 Task: Add Cacique Panela Cheese to the cart.
Action: Mouse moved to (673, 240)
Screenshot: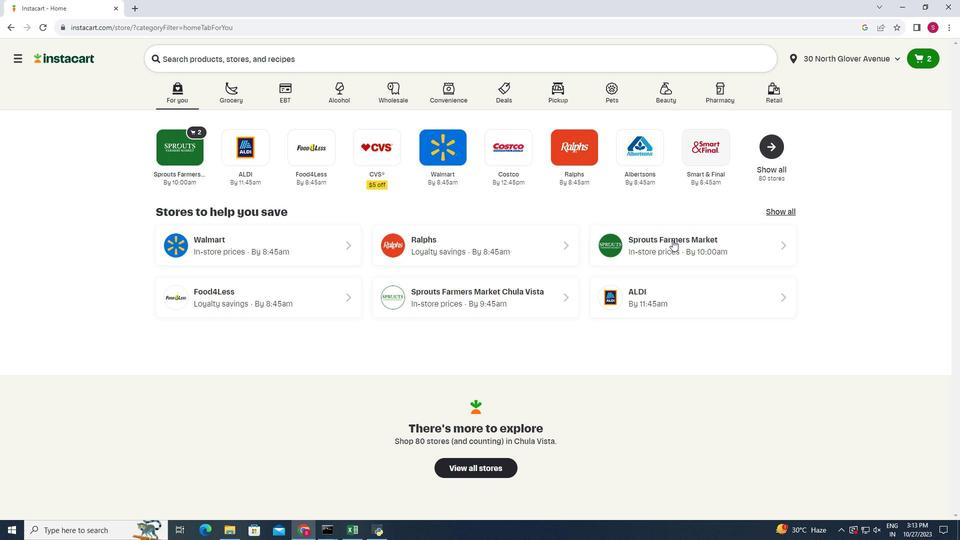 
Action: Mouse pressed left at (673, 240)
Screenshot: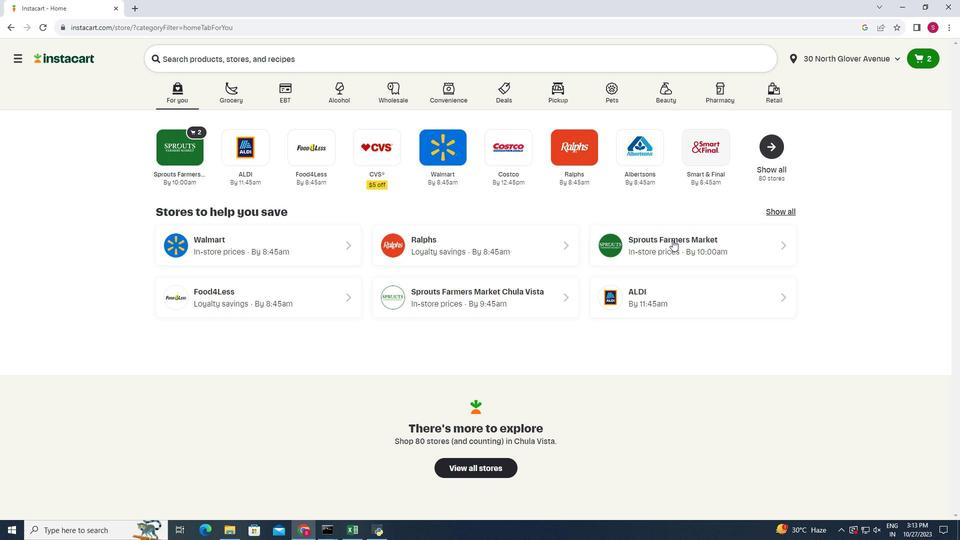 
Action: Mouse moved to (52, 436)
Screenshot: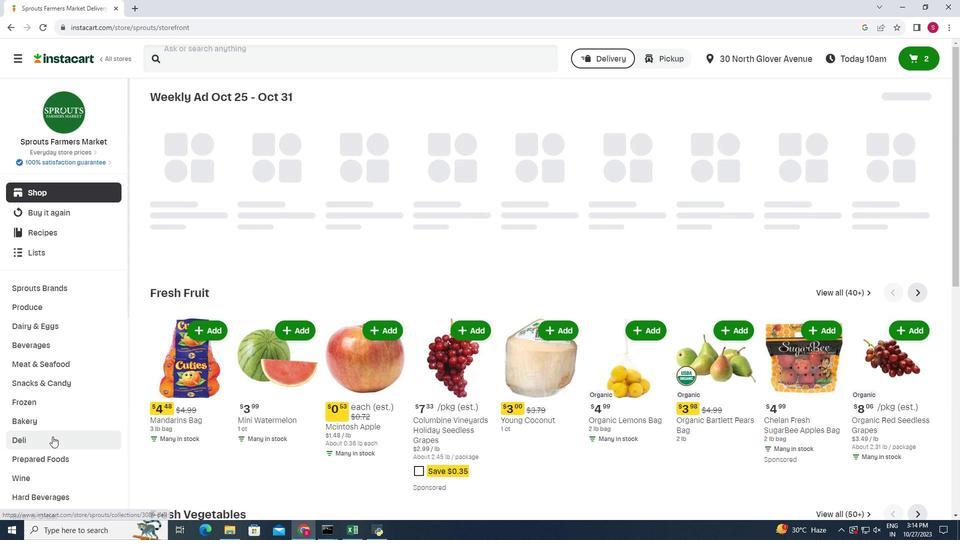 
Action: Mouse pressed left at (52, 436)
Screenshot: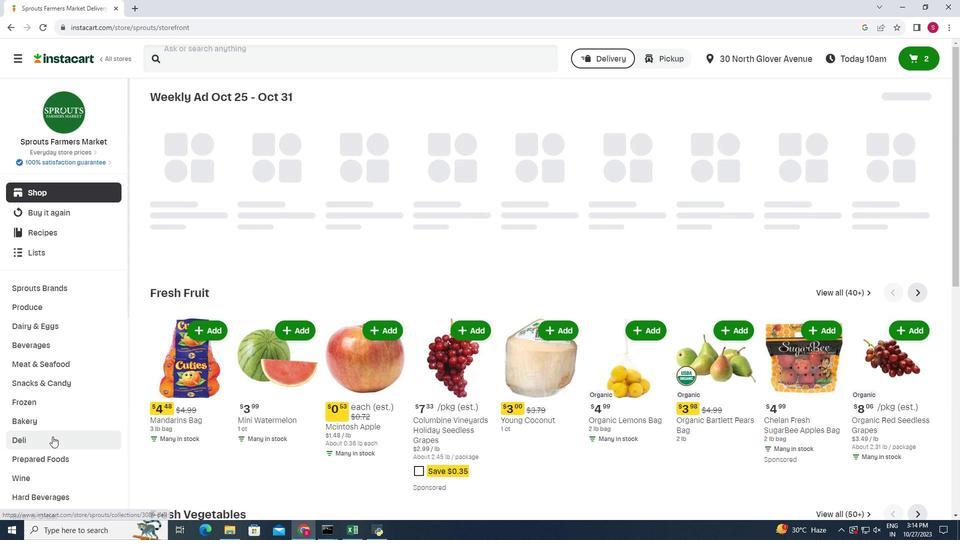 
Action: Mouse moved to (261, 125)
Screenshot: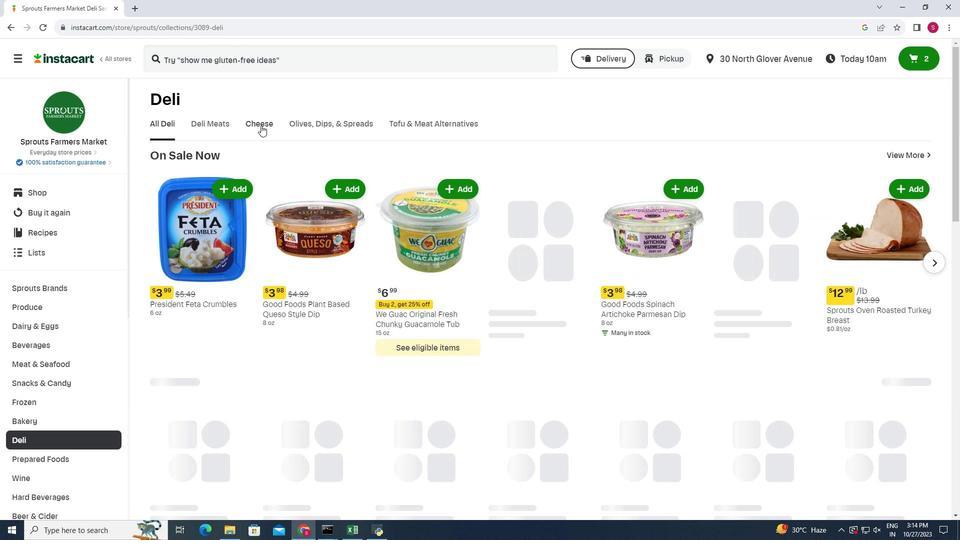 
Action: Mouse pressed left at (261, 125)
Screenshot: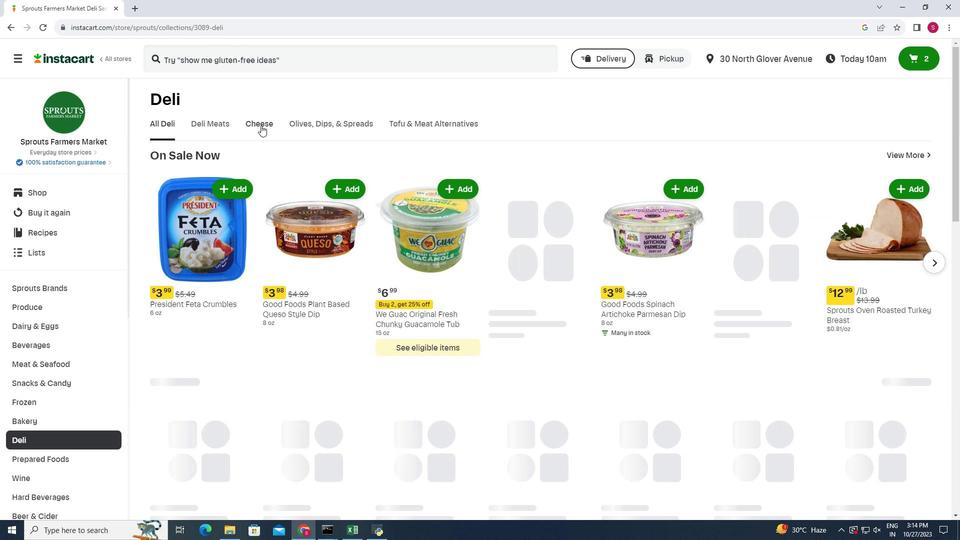 
Action: Mouse moved to (934, 163)
Screenshot: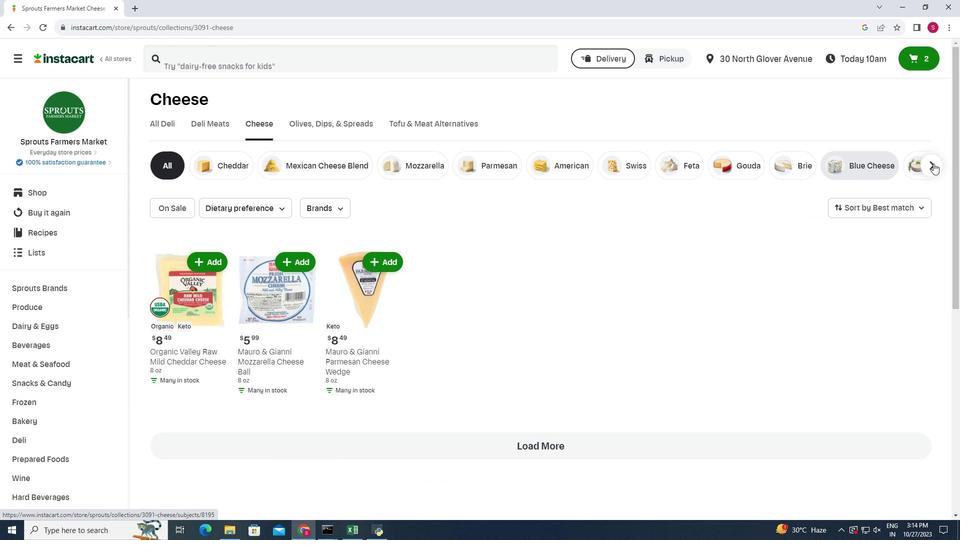 
Action: Mouse pressed left at (934, 163)
Screenshot: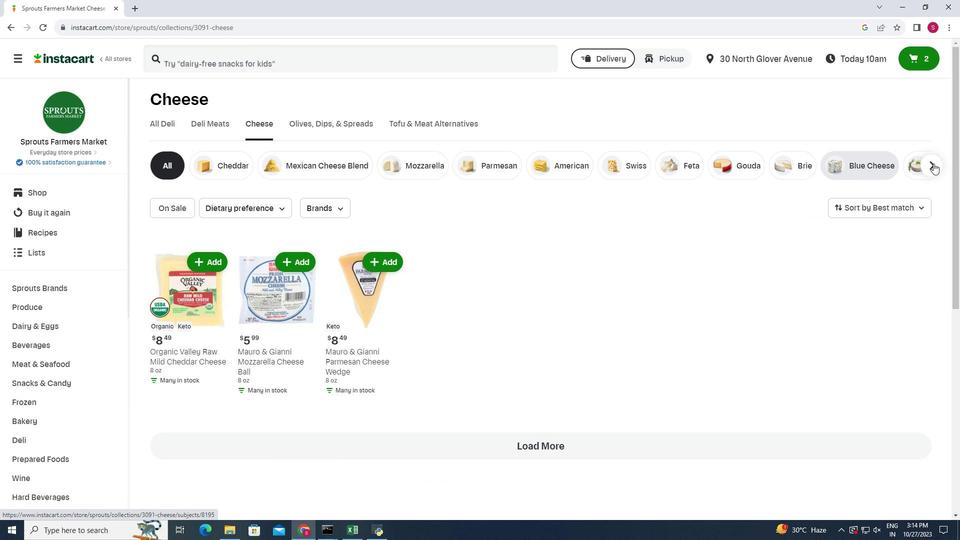
Action: Mouse moved to (880, 168)
Screenshot: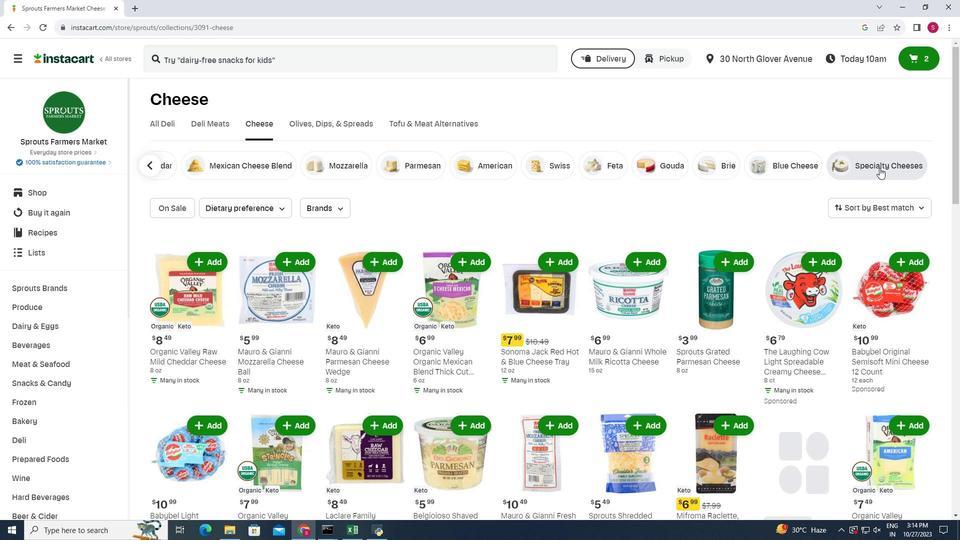
Action: Mouse pressed left at (880, 168)
Screenshot: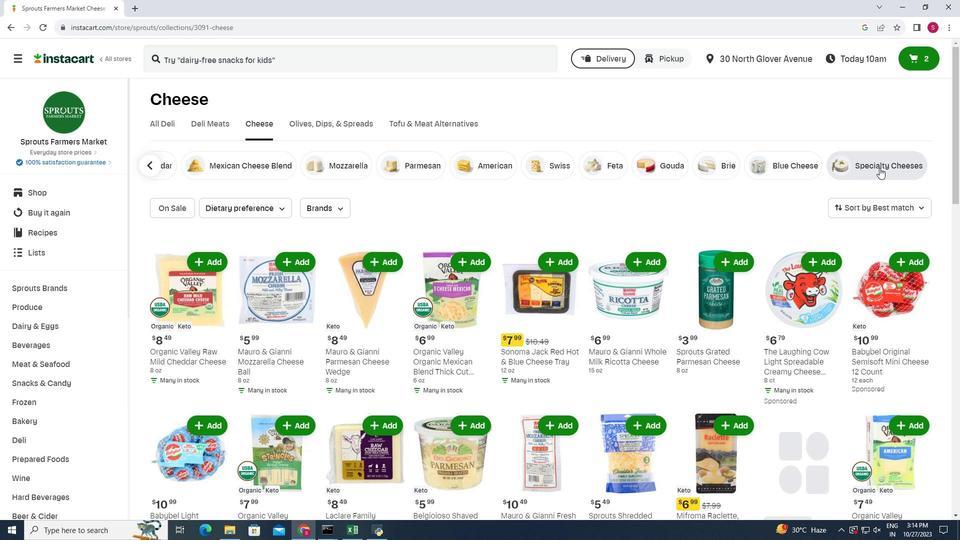 
Action: Mouse moved to (329, 274)
Screenshot: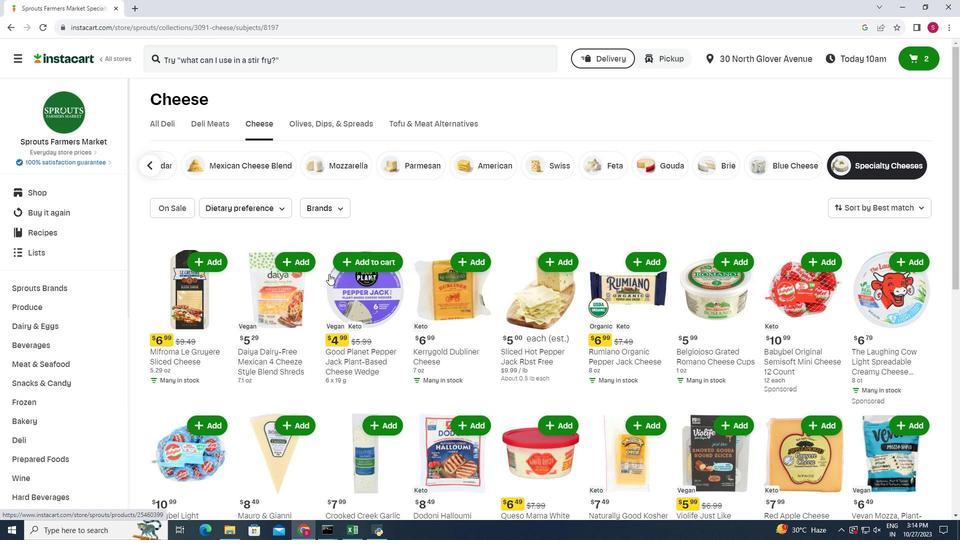 
Action: Mouse scrolled (329, 273) with delta (0, 0)
Screenshot: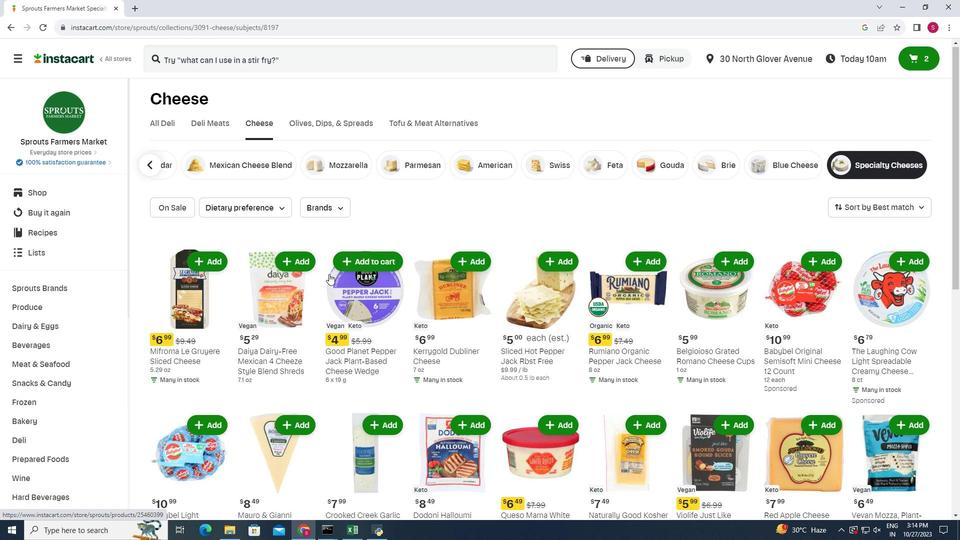 
Action: Mouse moved to (899, 290)
Screenshot: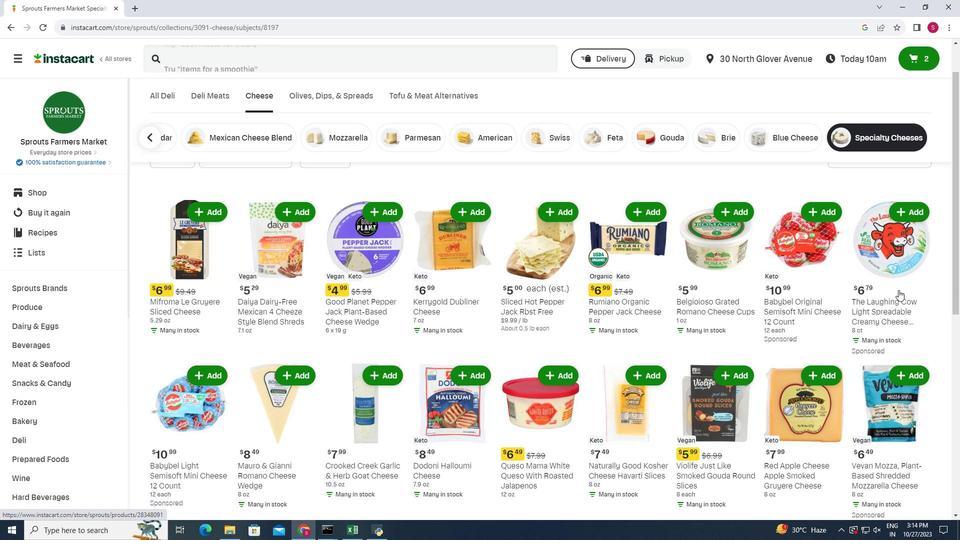 
Action: Mouse scrolled (899, 289) with delta (0, 0)
Screenshot: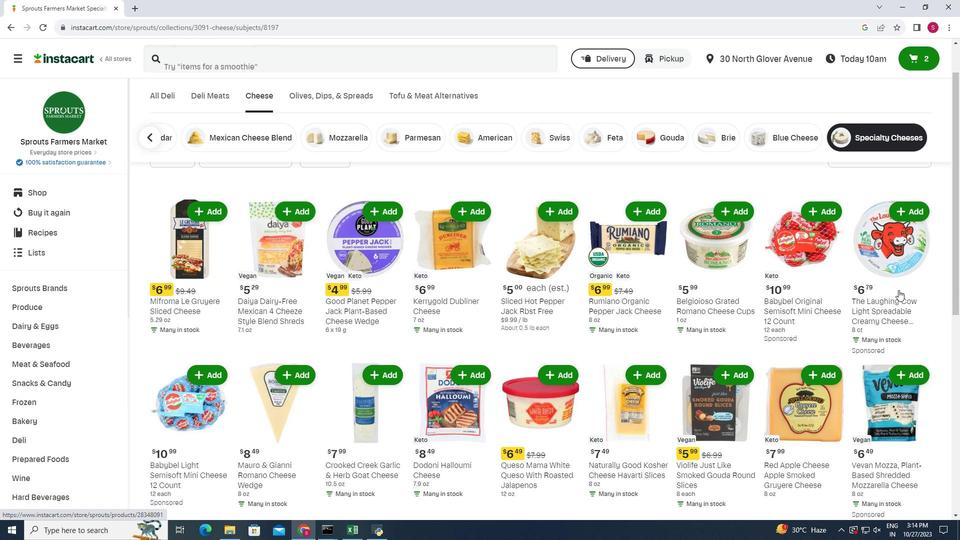 
Action: Mouse scrolled (899, 289) with delta (0, 0)
Screenshot: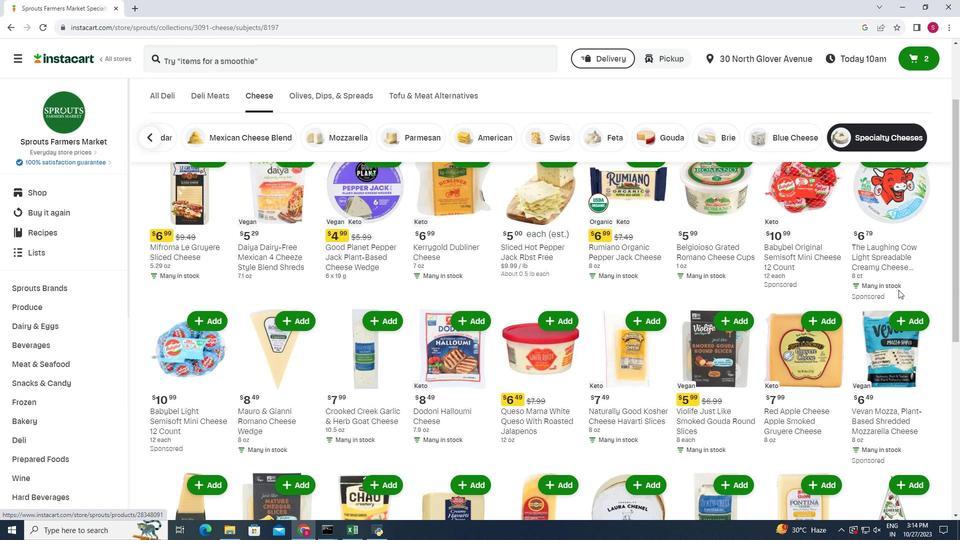 
Action: Mouse moved to (184, 303)
Screenshot: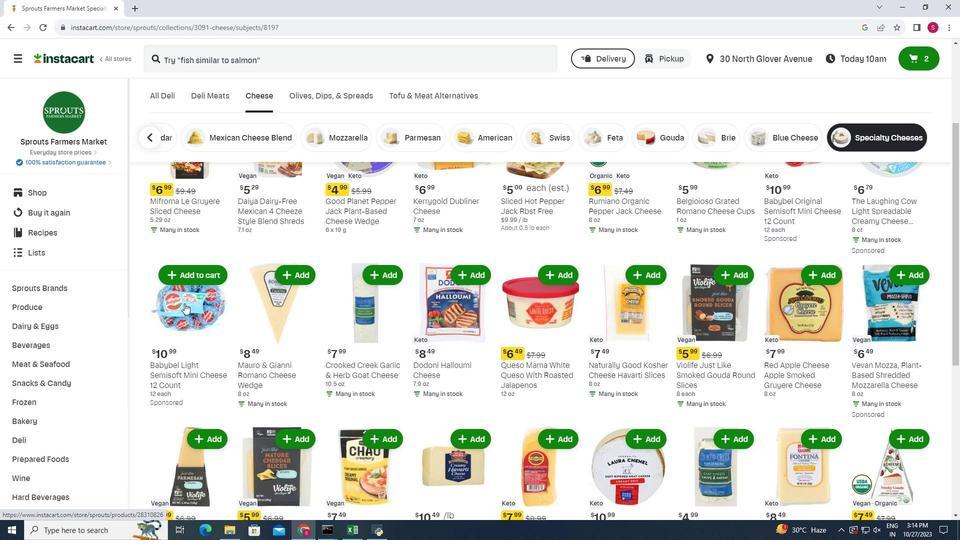 
Action: Mouse scrolled (184, 303) with delta (0, 0)
Screenshot: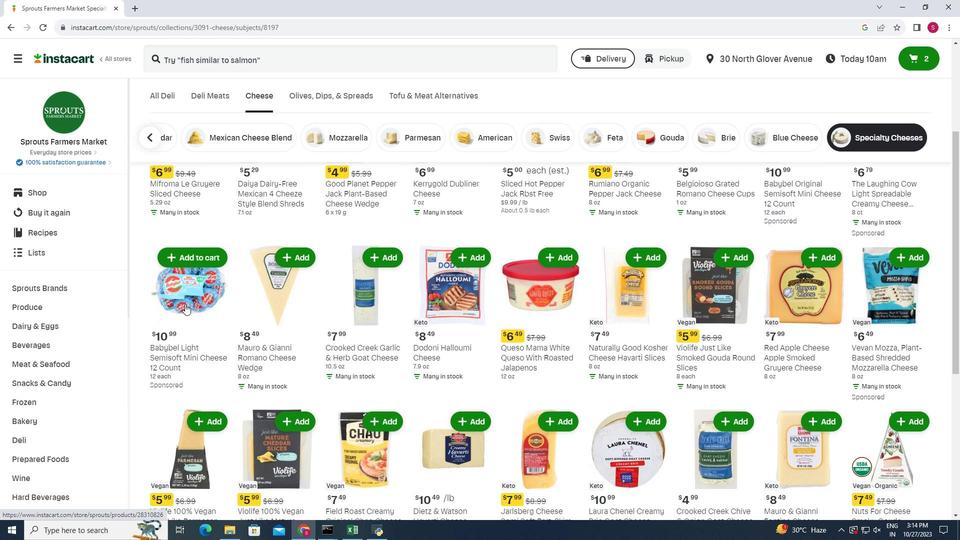 
Action: Mouse moved to (185, 304)
Screenshot: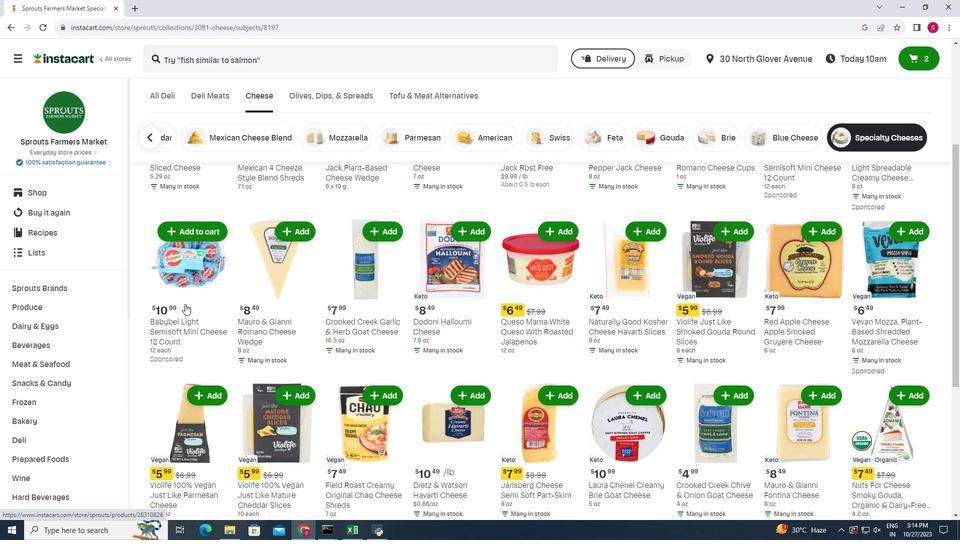 
Action: Mouse scrolled (185, 303) with delta (0, 0)
Screenshot: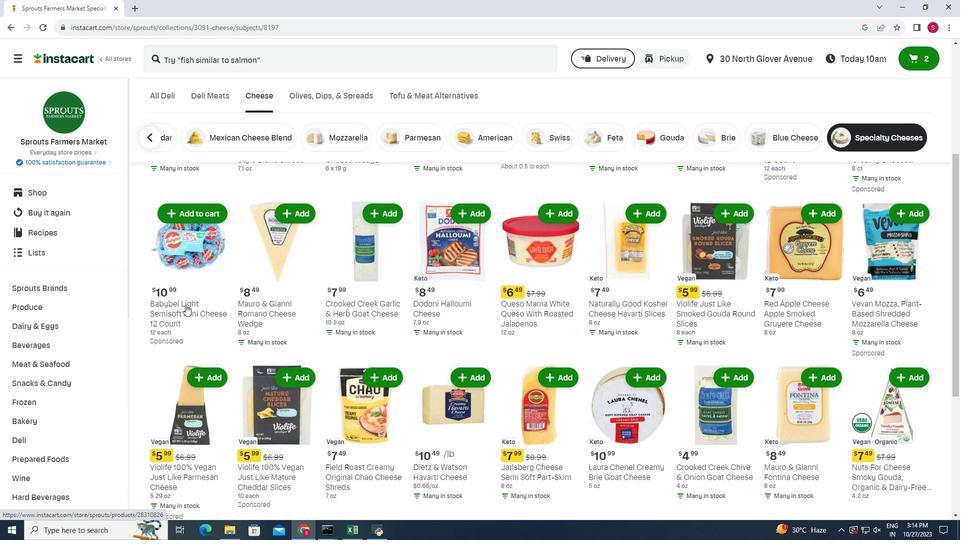 
Action: Mouse moved to (185, 305)
Screenshot: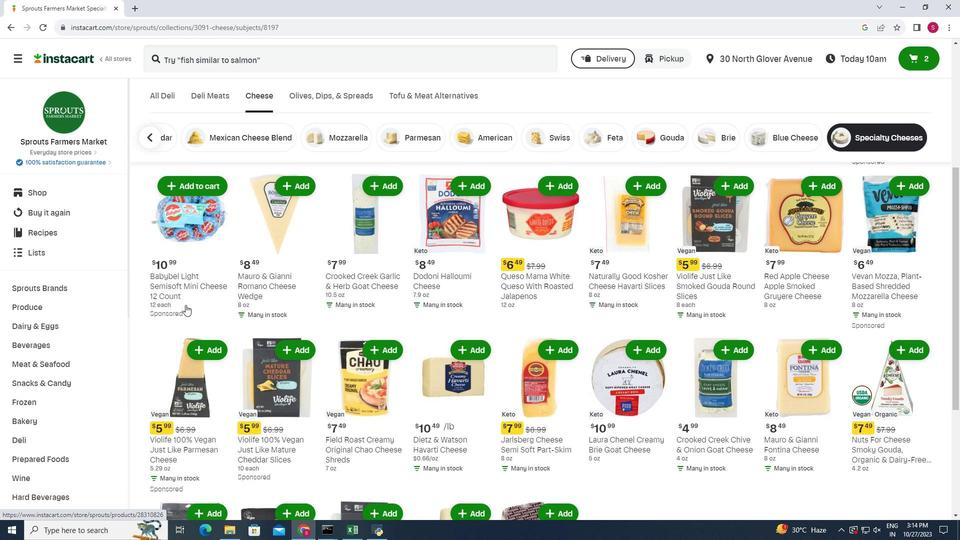
Action: Mouse scrolled (185, 304) with delta (0, 0)
Screenshot: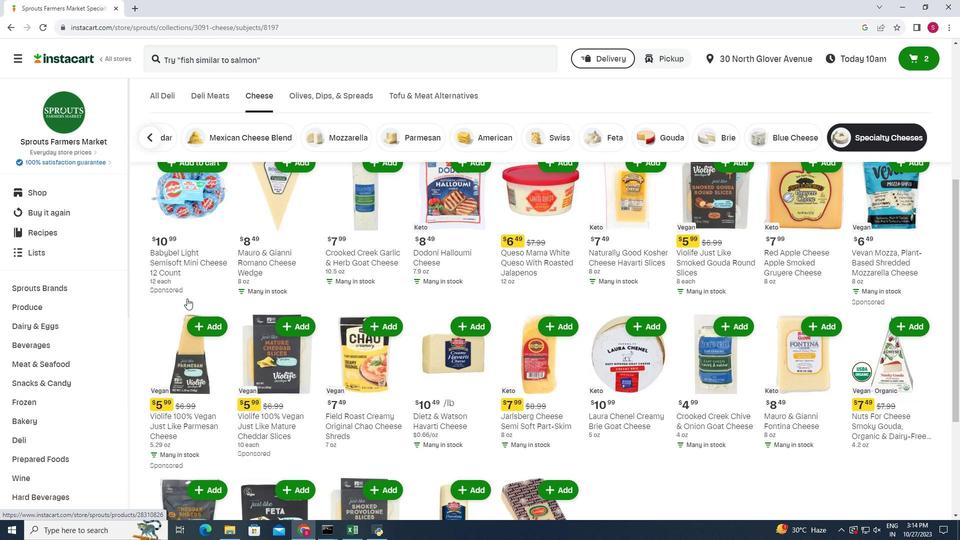 
Action: Mouse moved to (907, 347)
Screenshot: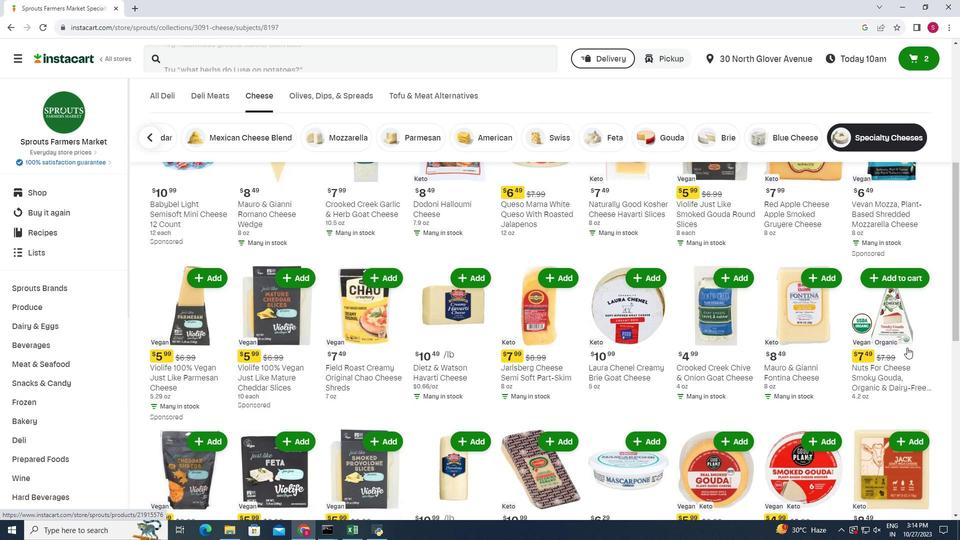 
Action: Mouse scrolled (907, 347) with delta (0, 0)
Screenshot: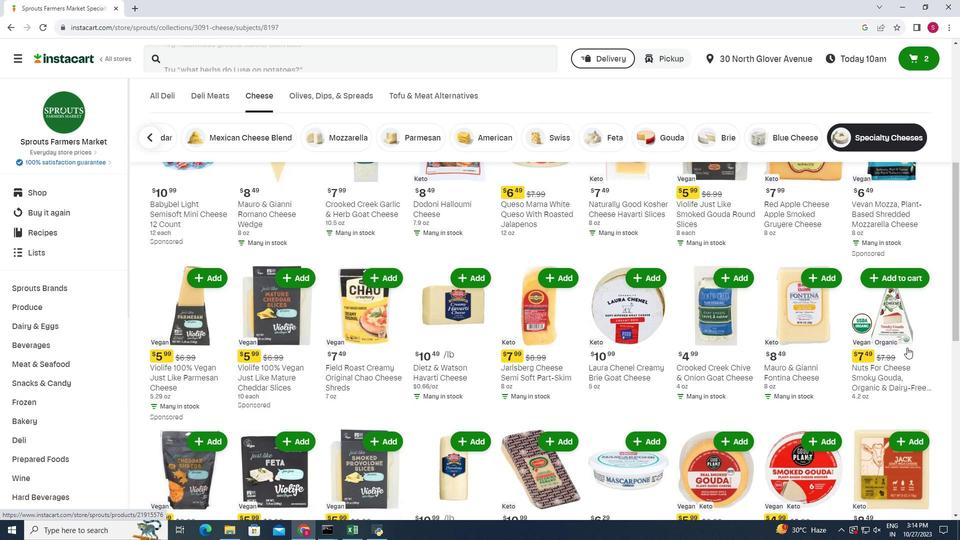 
Action: Mouse moved to (908, 347)
Screenshot: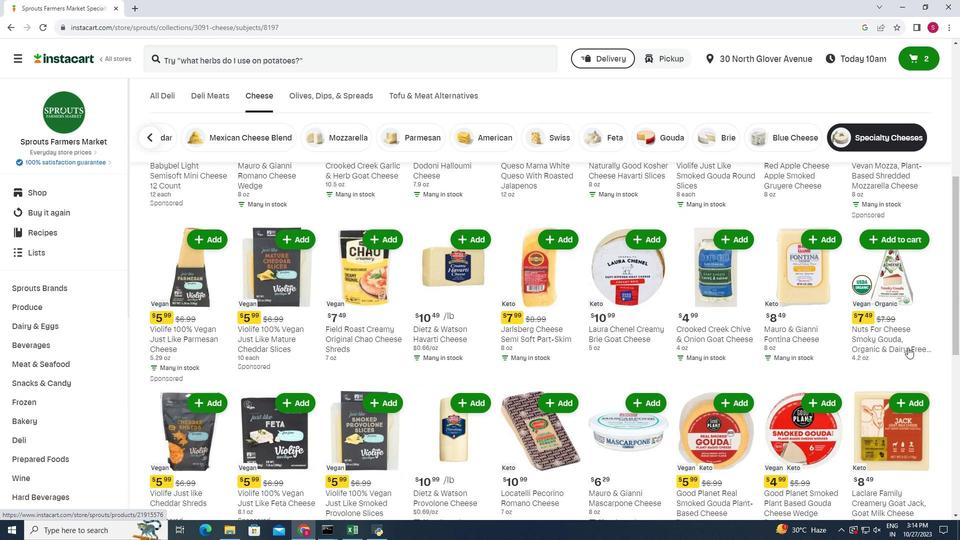 
Action: Mouse scrolled (908, 347) with delta (0, 0)
Screenshot: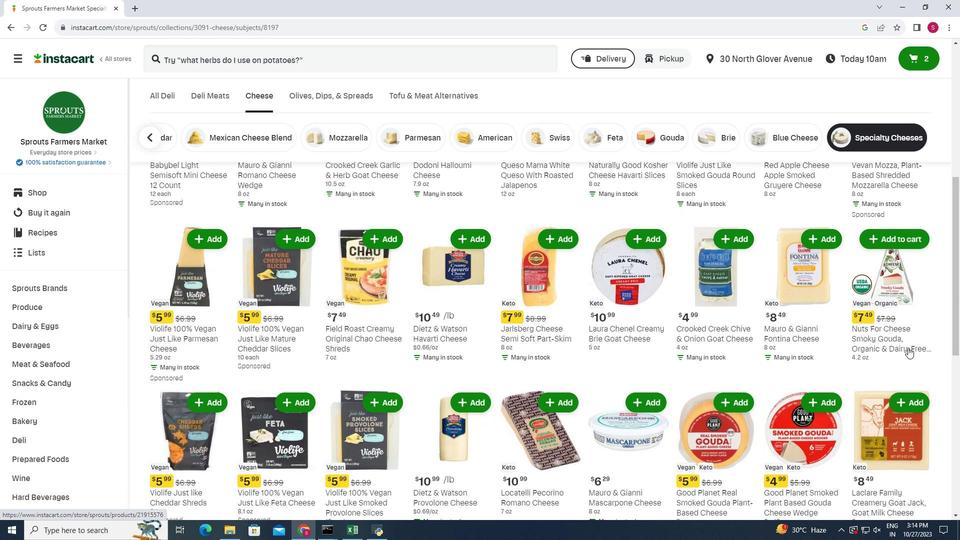
Action: Mouse moved to (909, 347)
Screenshot: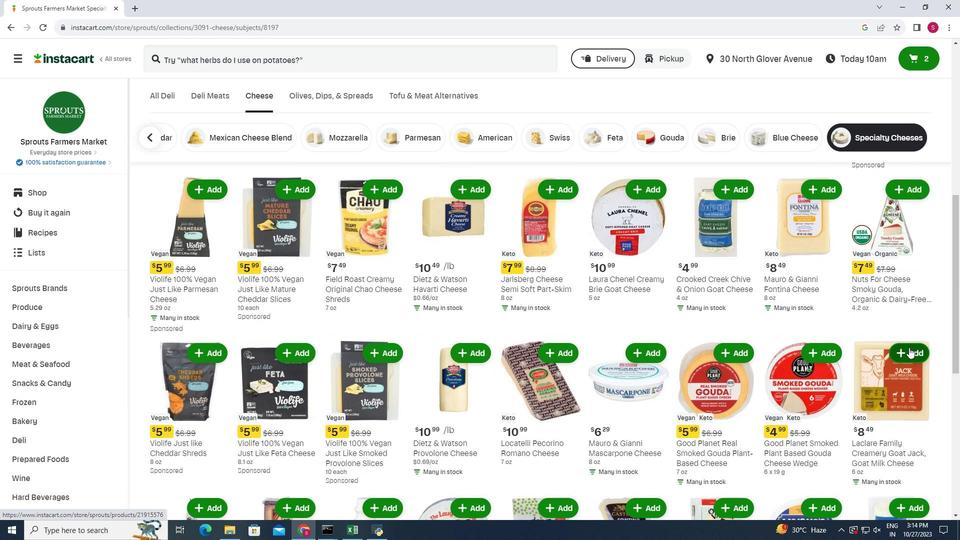 
Action: Mouse scrolled (909, 347) with delta (0, 0)
Screenshot: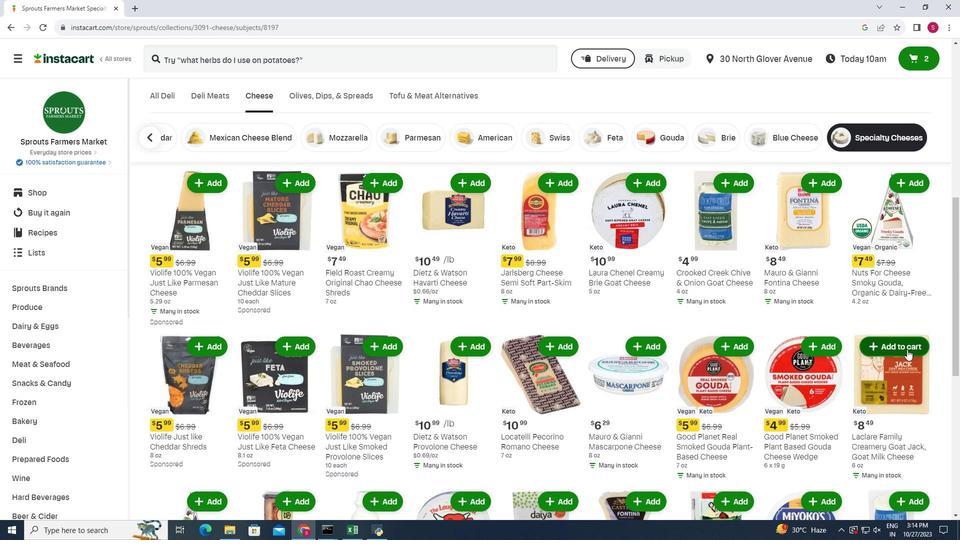 
Action: Mouse moved to (870, 354)
Screenshot: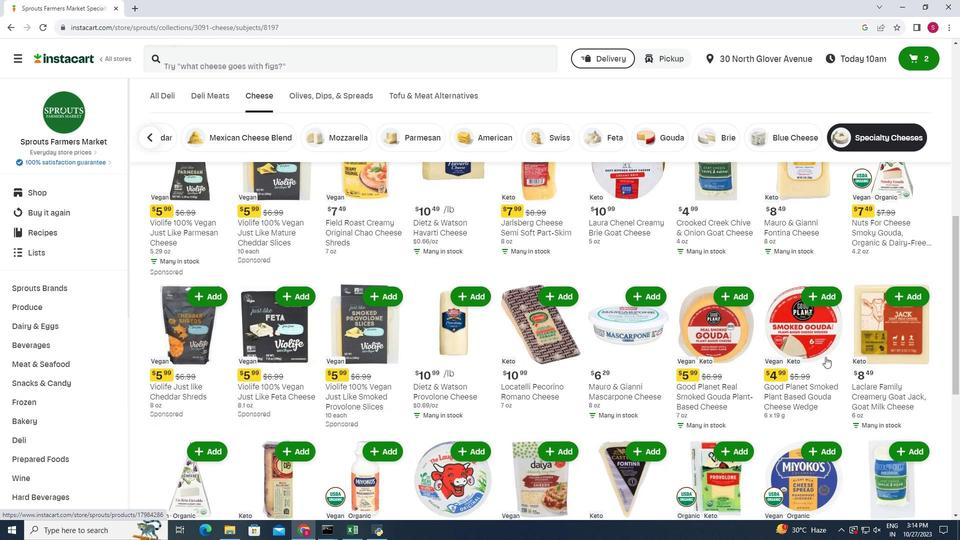 
Action: Mouse scrolled (870, 354) with delta (0, 0)
Screenshot: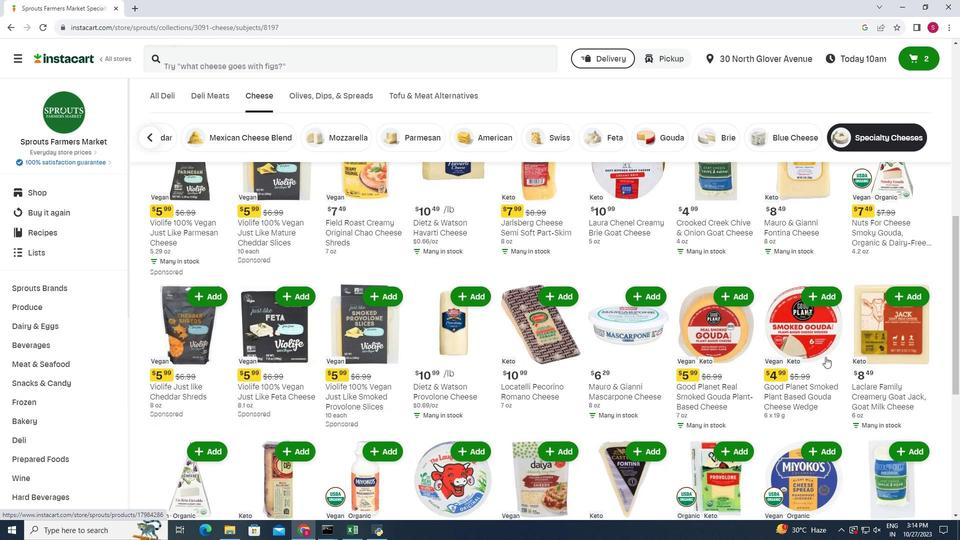 
Action: Mouse moved to (295, 302)
Screenshot: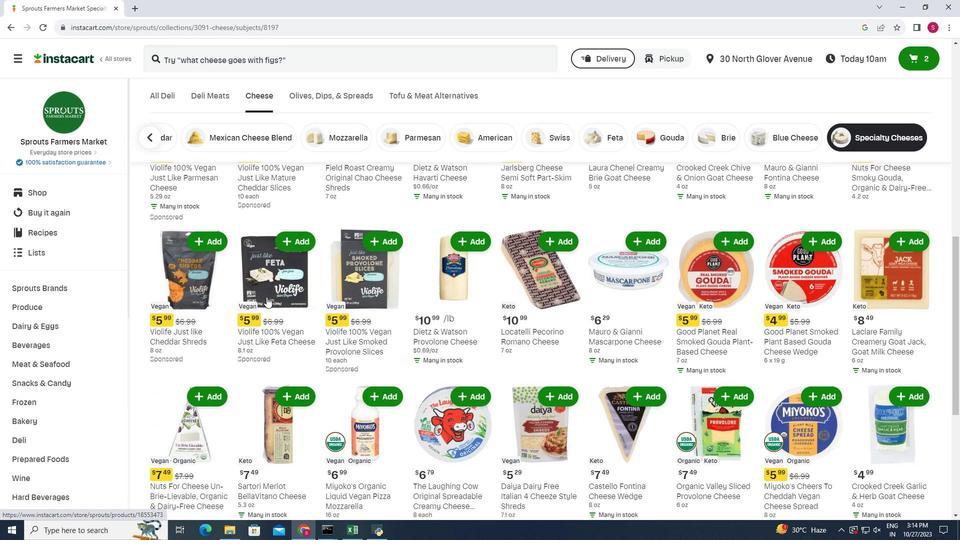 
Action: Mouse scrolled (295, 301) with delta (0, 0)
Screenshot: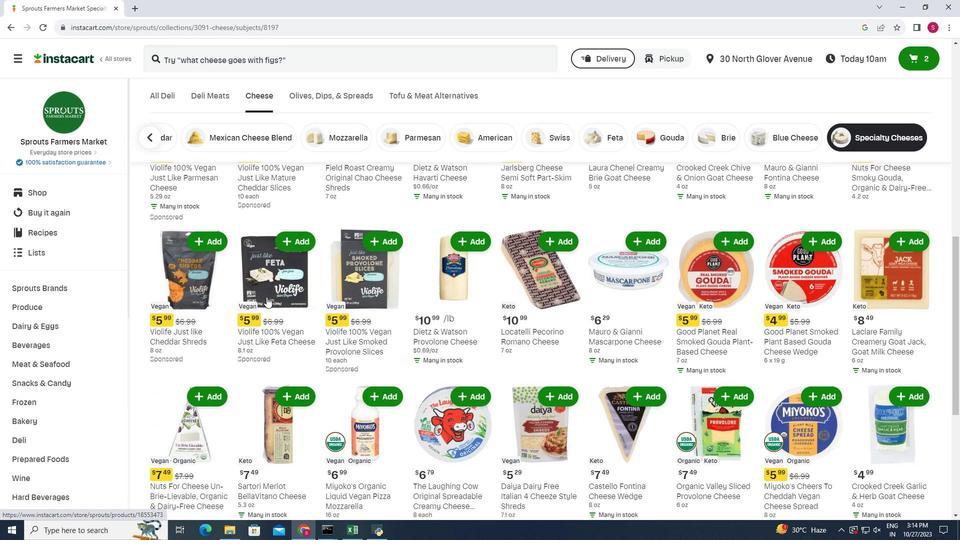 
Action: Mouse moved to (268, 297)
Screenshot: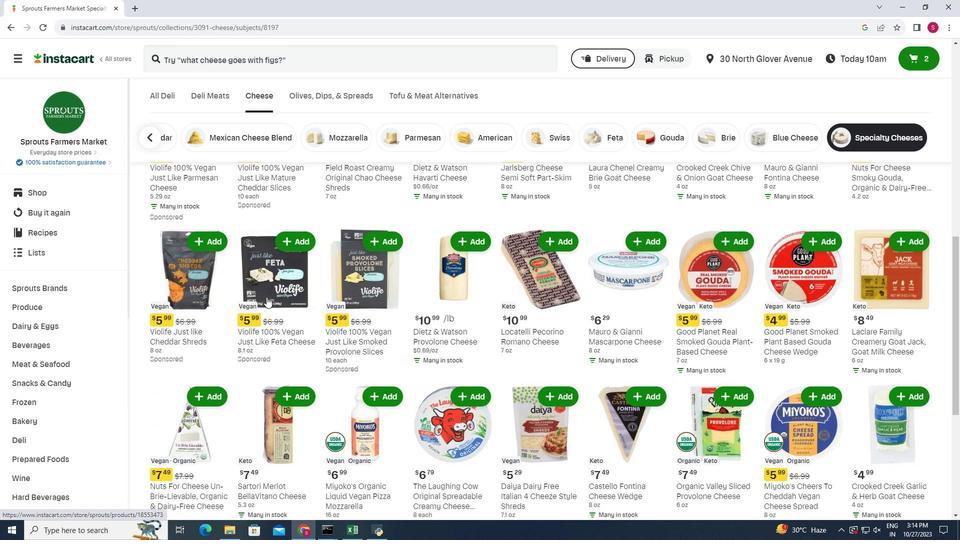 
Action: Mouse scrolled (268, 297) with delta (0, 0)
Screenshot: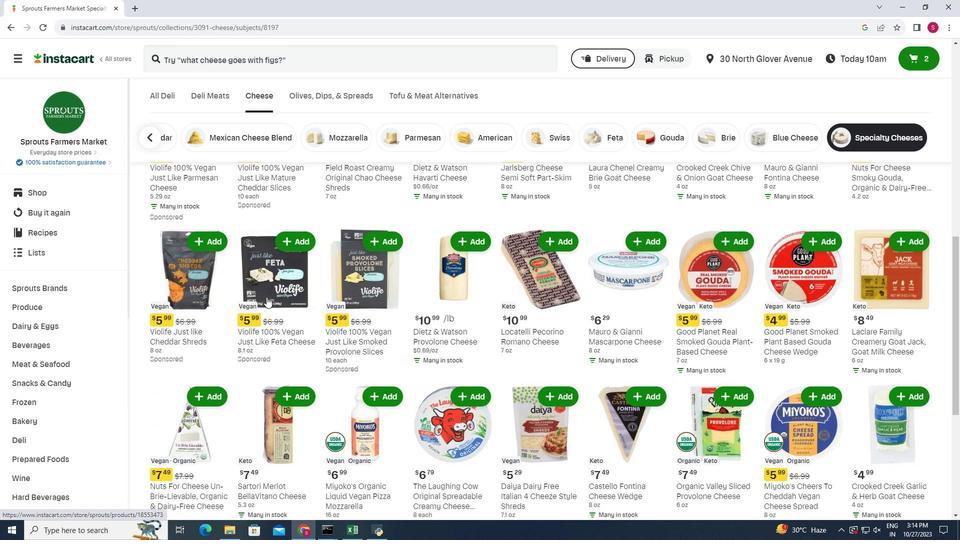 
Action: Mouse moved to (925, 362)
Screenshot: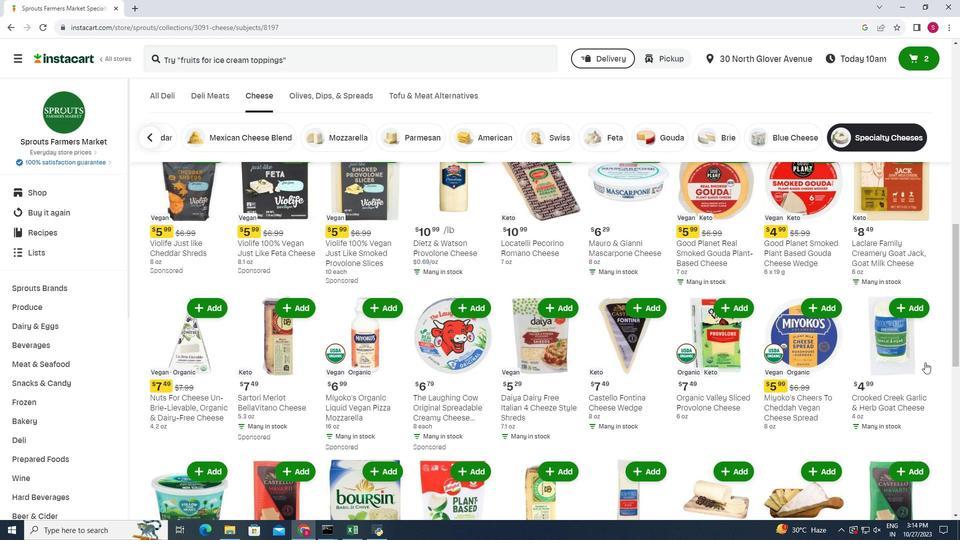 
Action: Mouse scrolled (925, 362) with delta (0, 0)
Screenshot: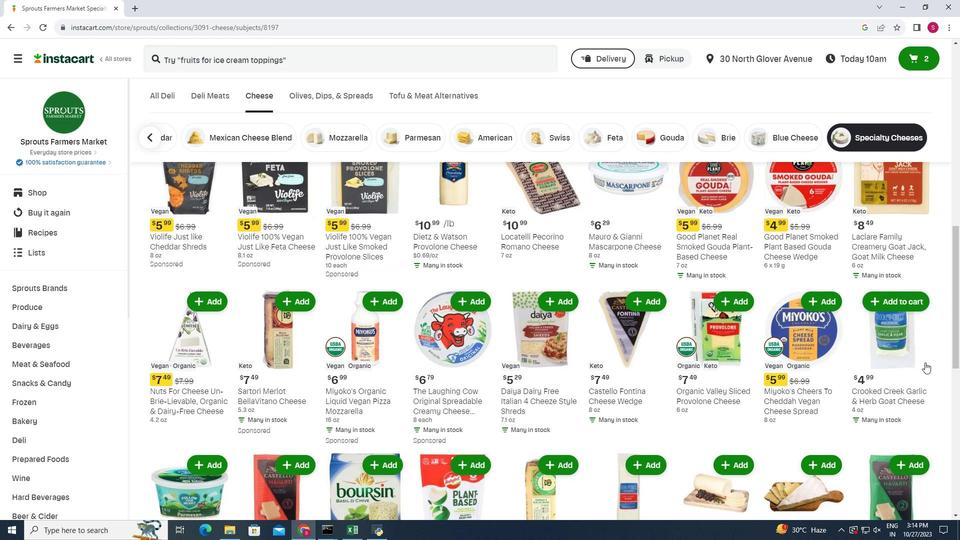 
Action: Mouse scrolled (925, 362) with delta (0, 0)
Screenshot: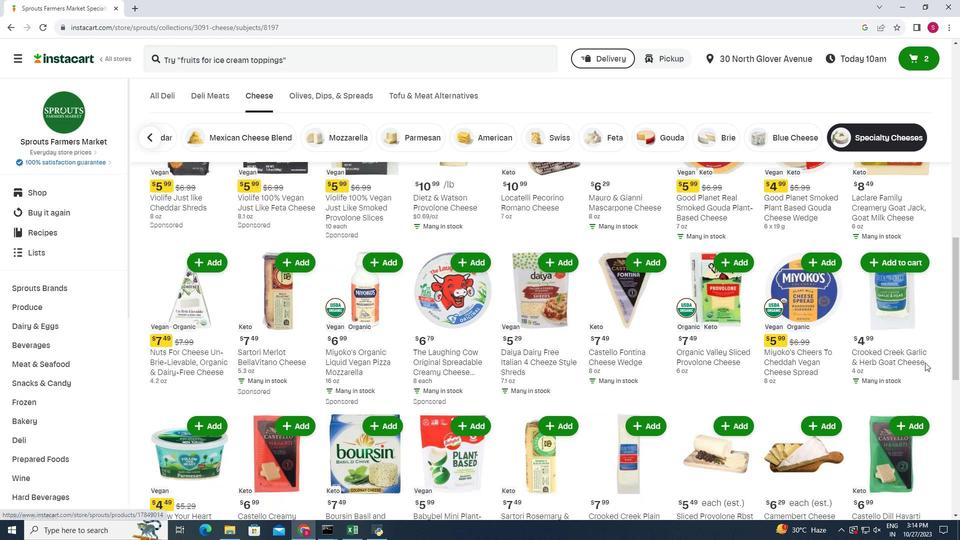 
Action: Mouse moved to (909, 376)
Screenshot: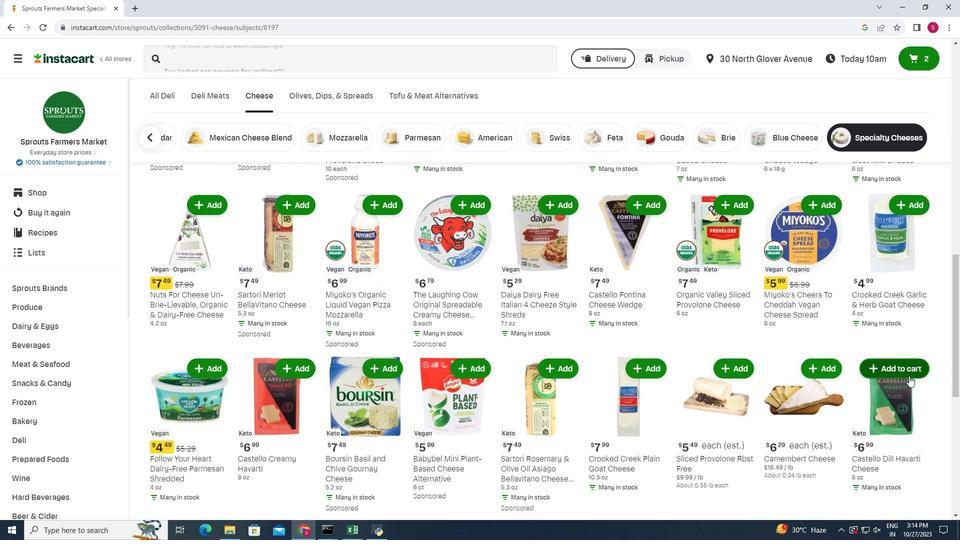 
Action: Mouse scrolled (909, 375) with delta (0, 0)
Screenshot: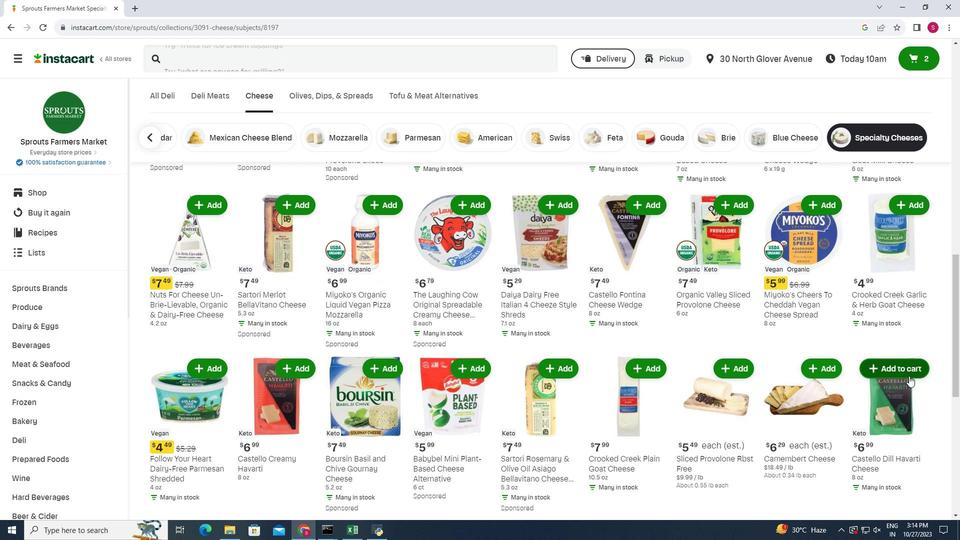 
Action: Mouse moved to (226, 364)
Screenshot: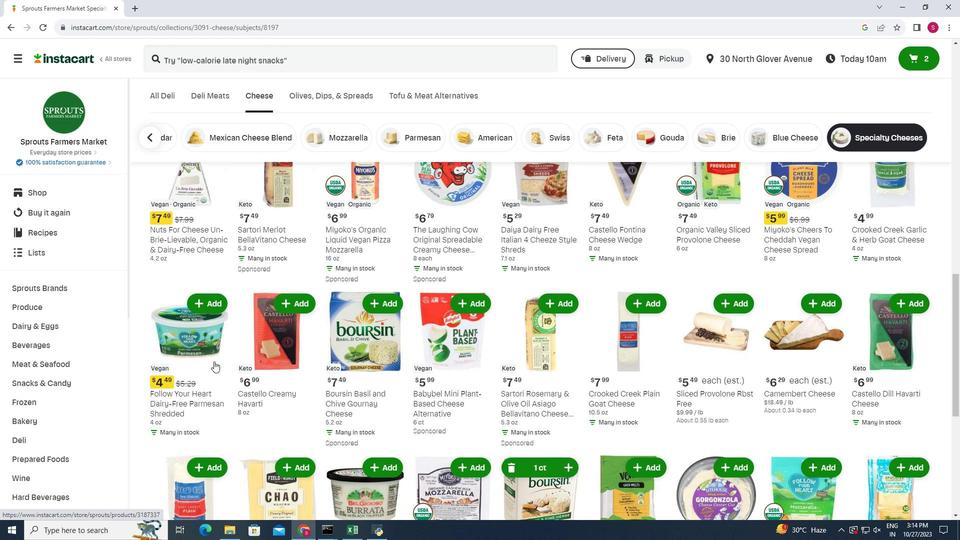 
Action: Mouse scrolled (226, 363) with delta (0, 0)
Screenshot: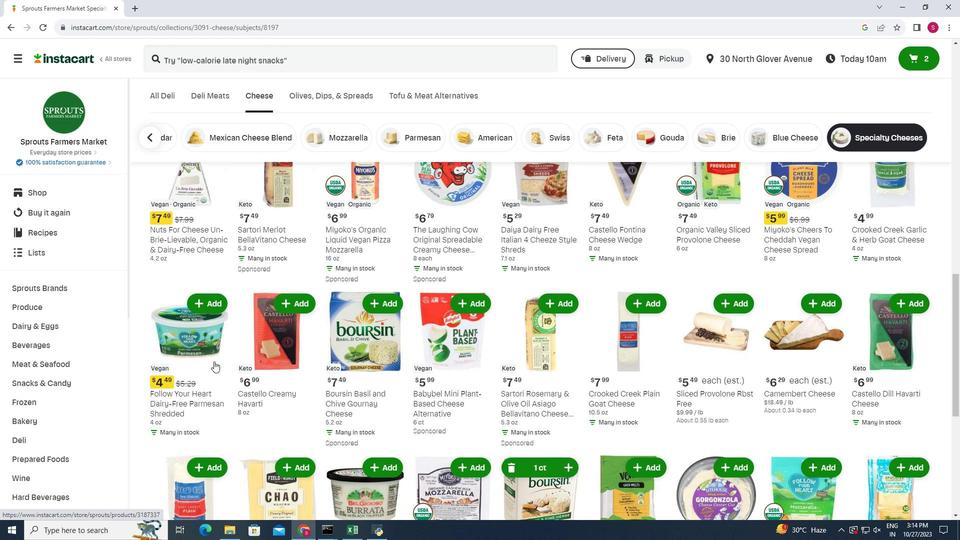 
Action: Mouse moved to (214, 361)
Screenshot: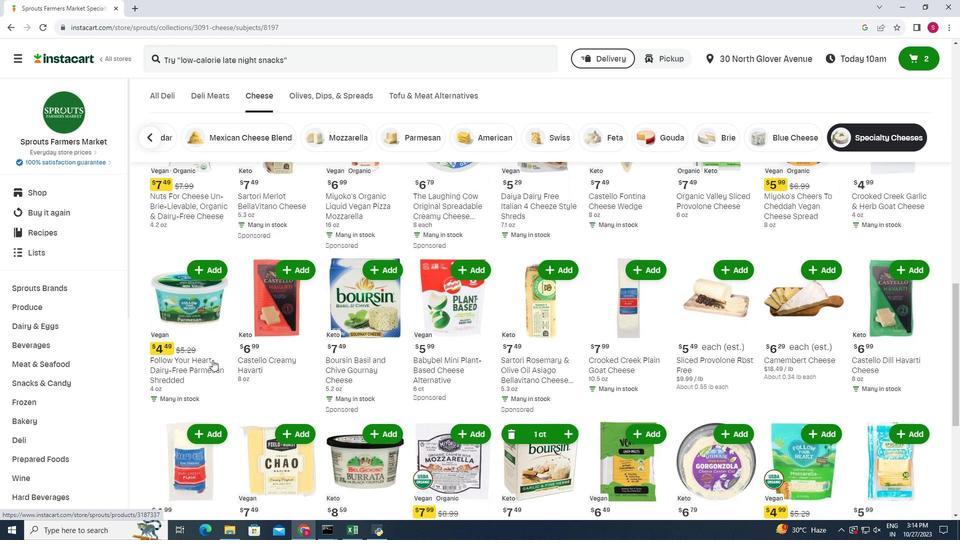 
Action: Mouse scrolled (214, 360) with delta (0, 0)
Screenshot: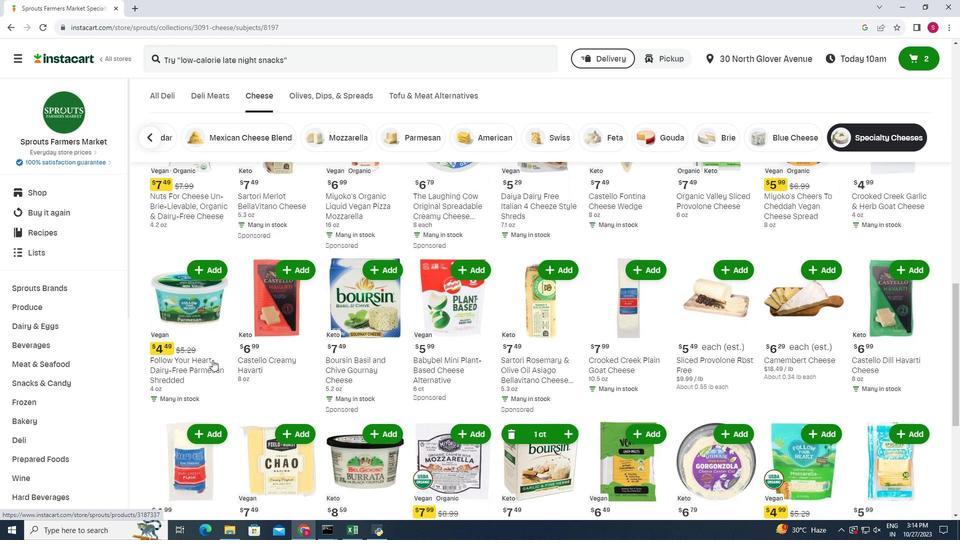 
Action: Mouse moved to (212, 360)
Screenshot: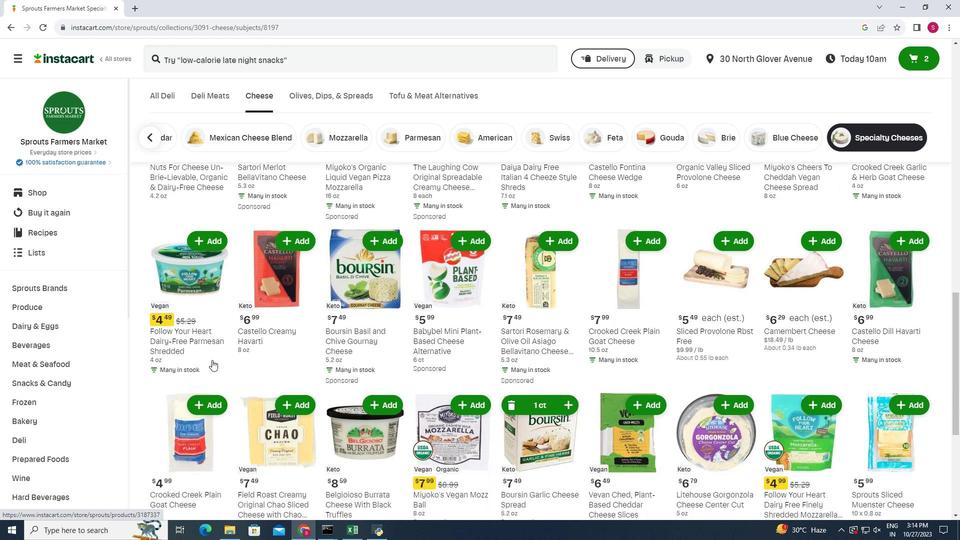 
Action: Mouse scrolled (212, 359) with delta (0, 0)
Screenshot: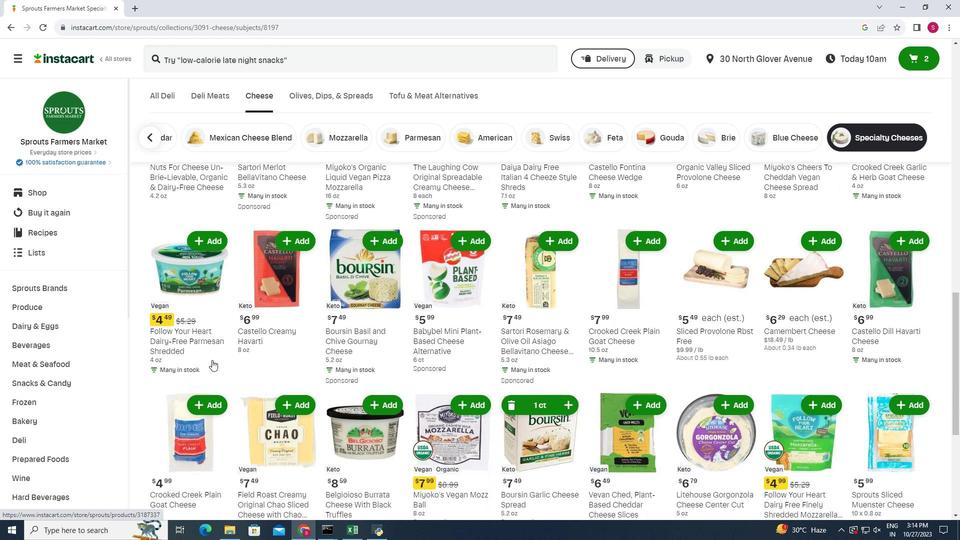 
Action: Mouse moved to (902, 403)
Screenshot: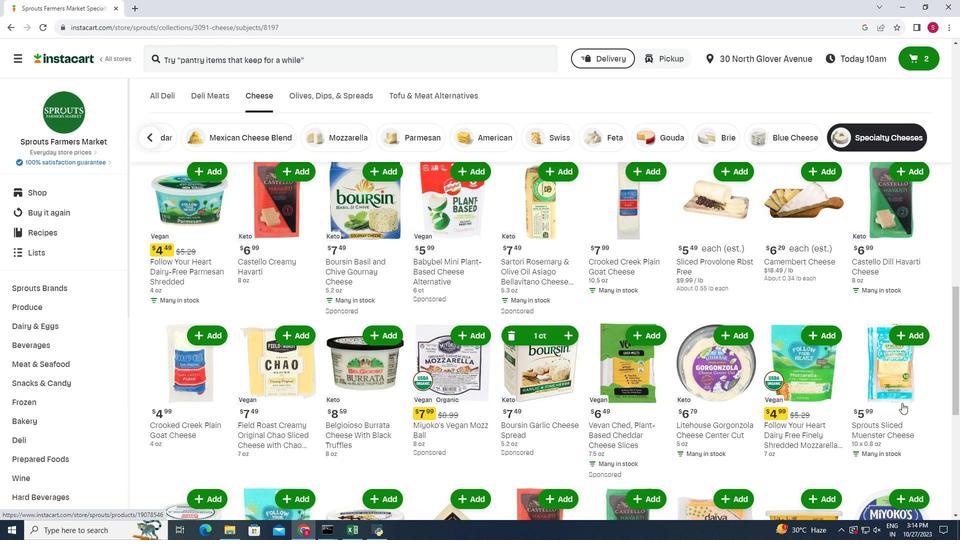 
Action: Mouse scrolled (902, 402) with delta (0, 0)
Screenshot: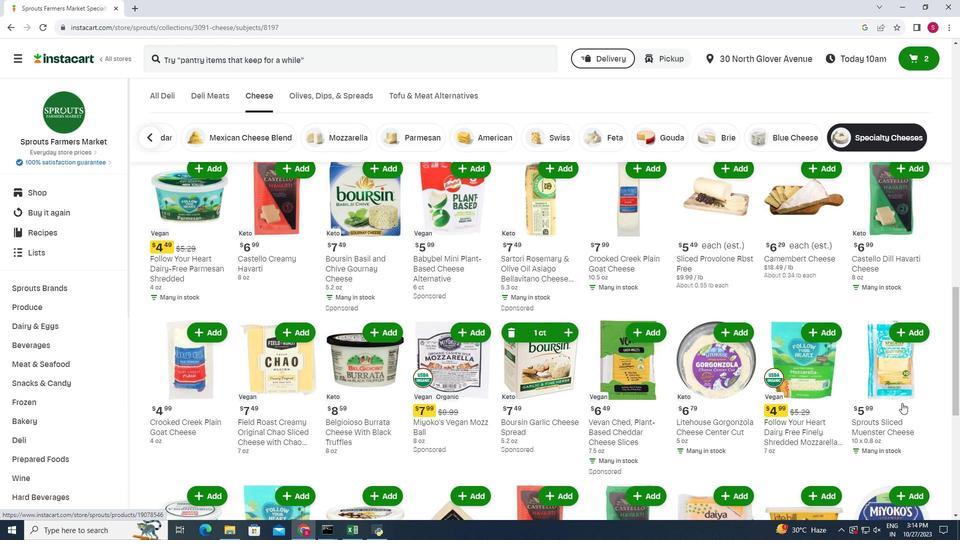 
Action: Mouse scrolled (902, 402) with delta (0, 0)
Screenshot: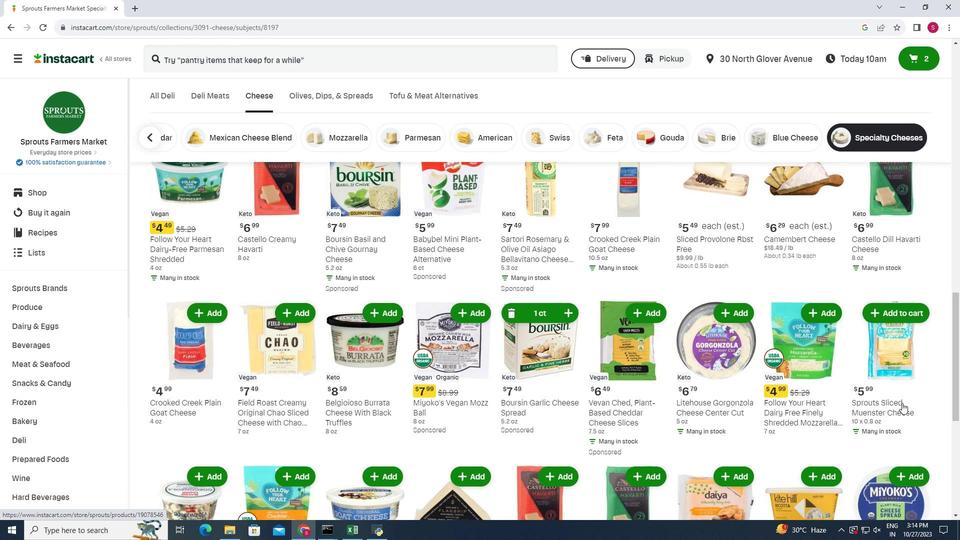 
Action: Mouse scrolled (902, 402) with delta (0, 0)
Screenshot: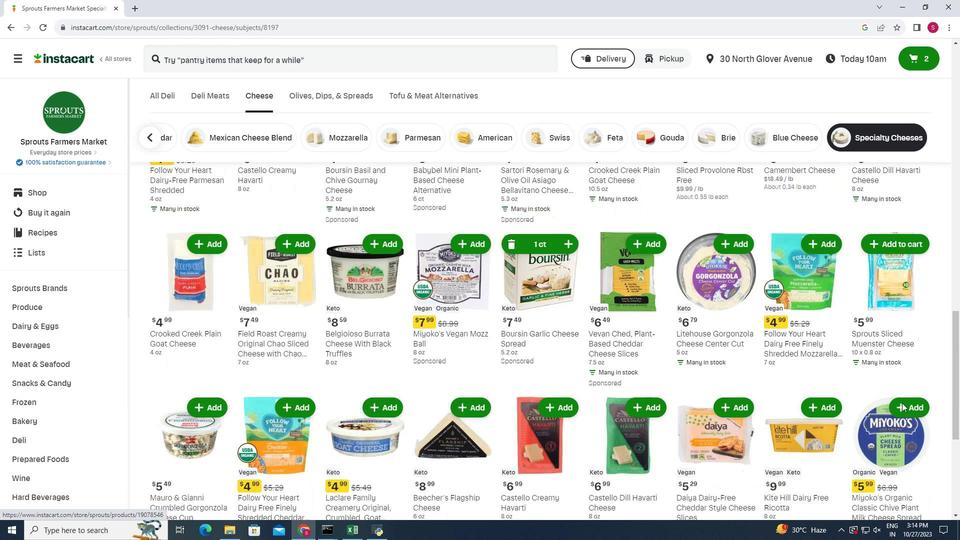 
Action: Mouse moved to (321, 365)
Screenshot: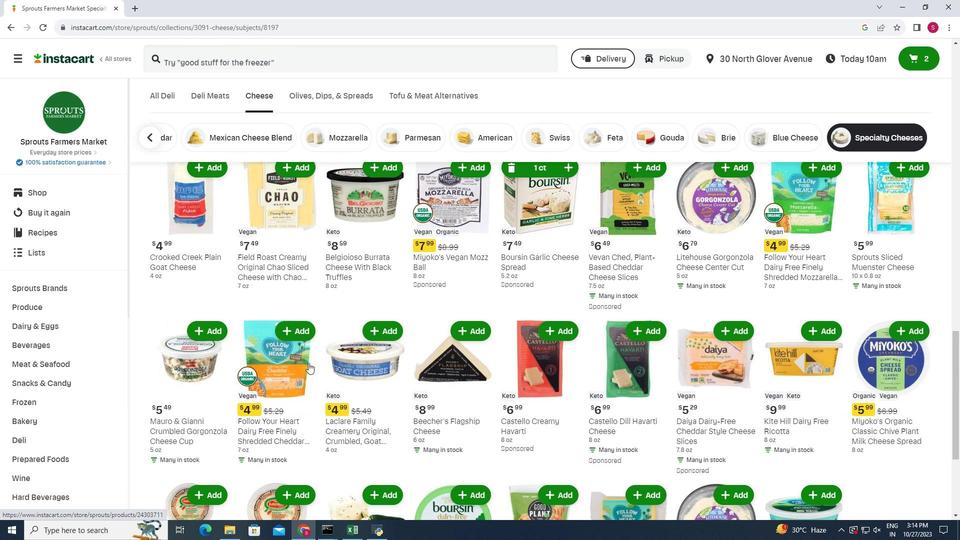 
Action: Mouse scrolled (321, 364) with delta (0, 0)
Screenshot: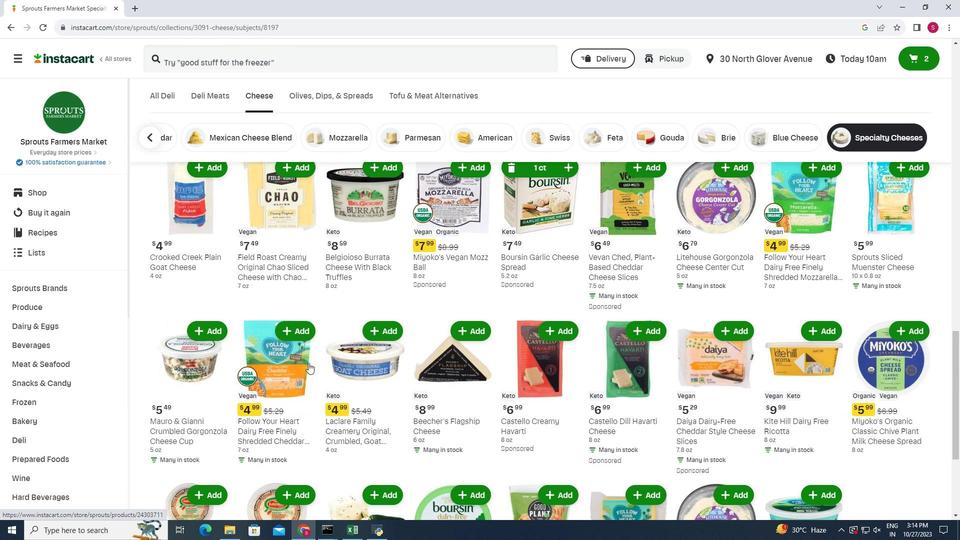 
Action: Mouse moved to (301, 362)
Screenshot: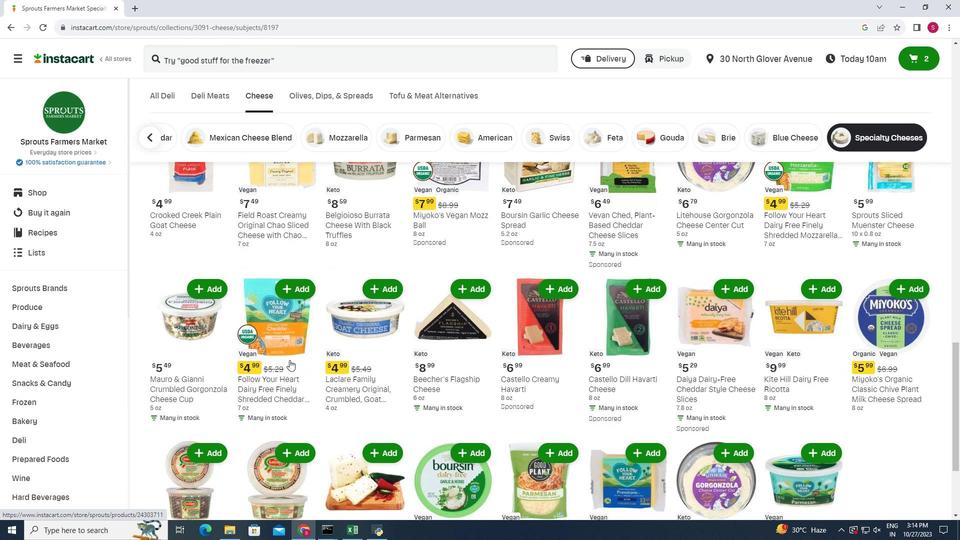 
Action: Mouse scrolled (301, 362) with delta (0, 0)
Screenshot: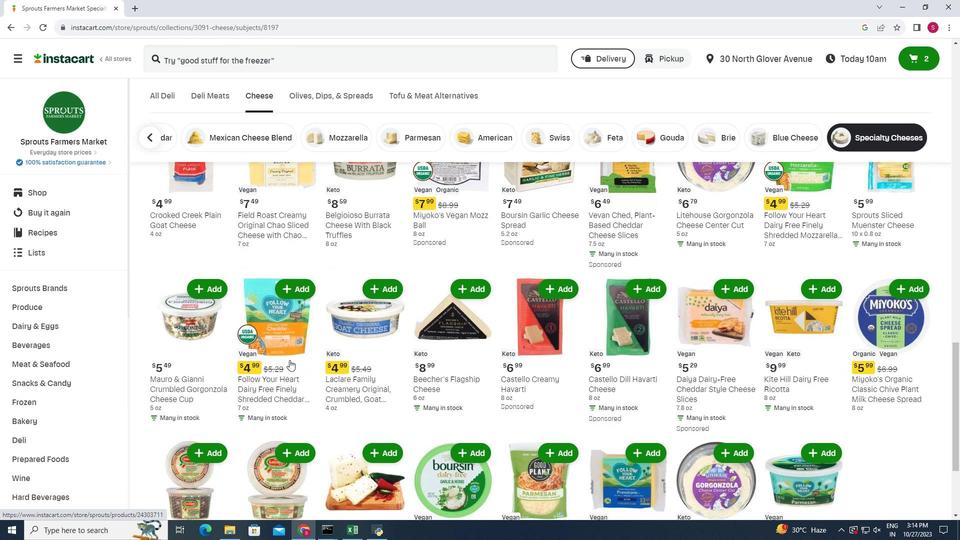 
Action: Mouse moved to (238, 347)
Screenshot: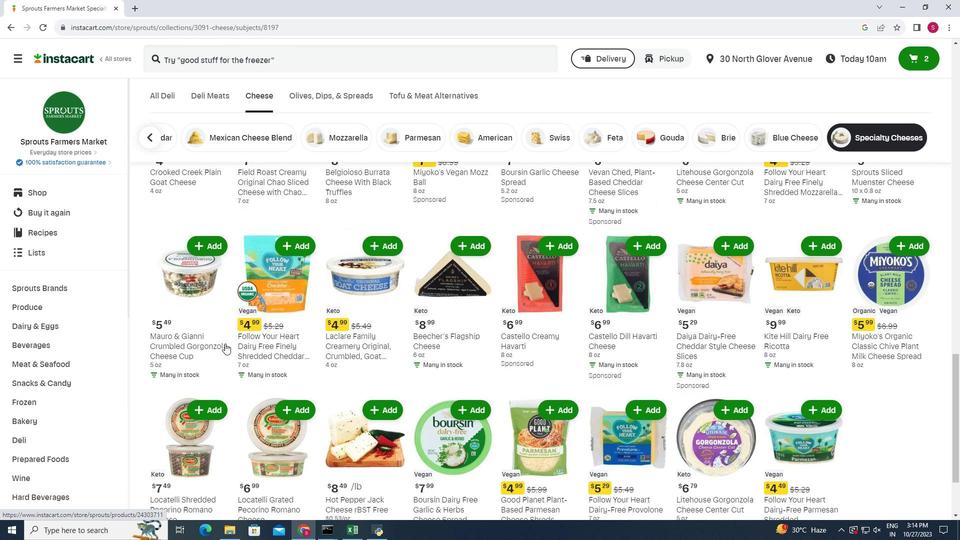 
Action: Mouse scrolled (238, 347) with delta (0, 0)
Screenshot: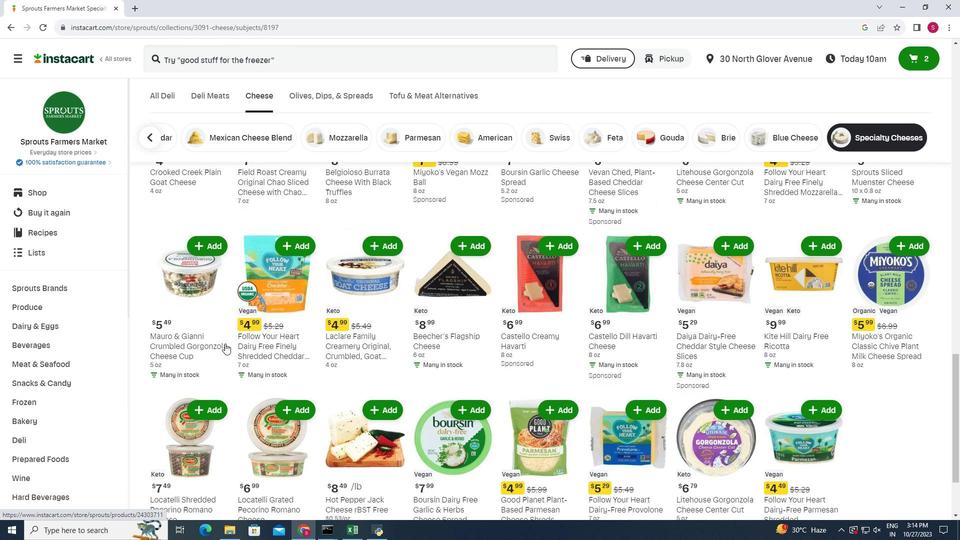 
Action: Mouse moved to (214, 332)
Screenshot: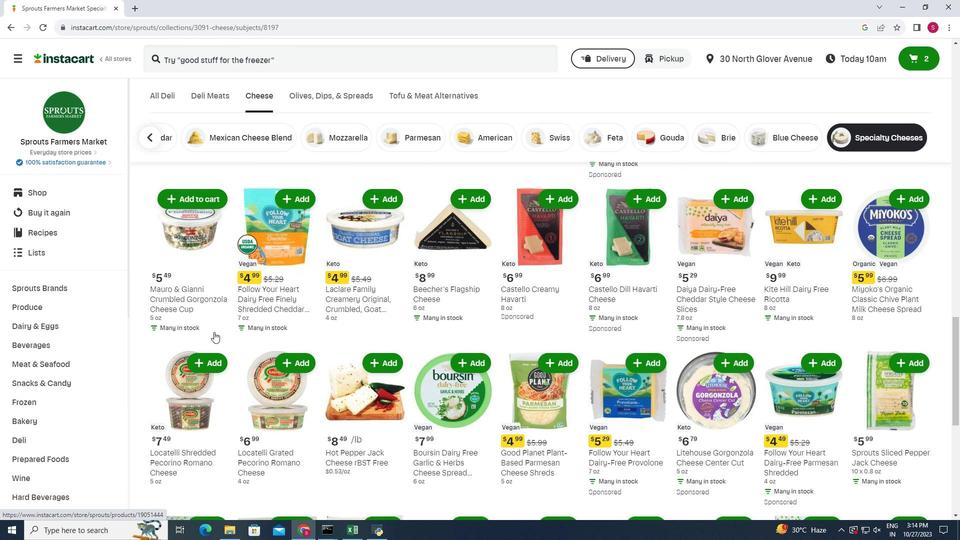 
Action: Mouse scrolled (214, 331) with delta (0, 0)
Screenshot: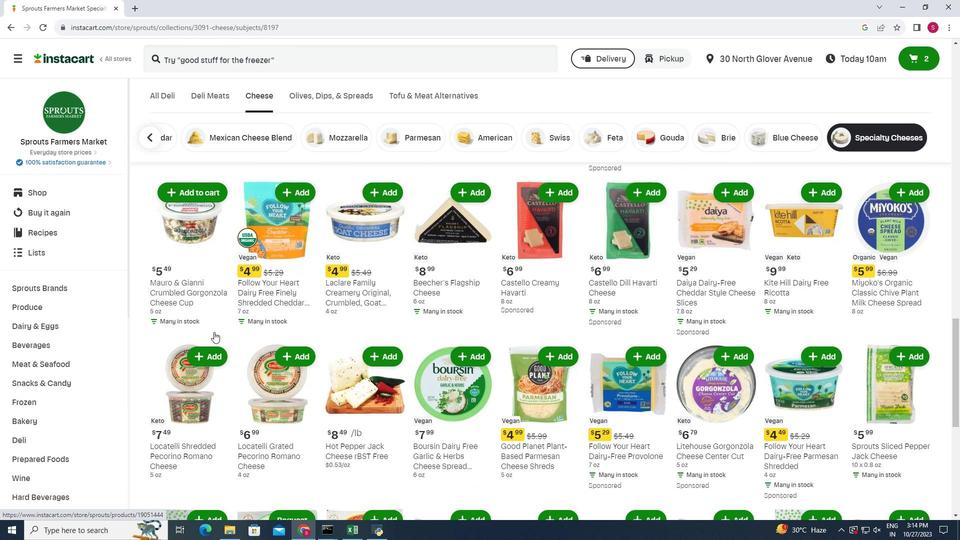 
Action: Mouse moved to (918, 374)
Screenshot: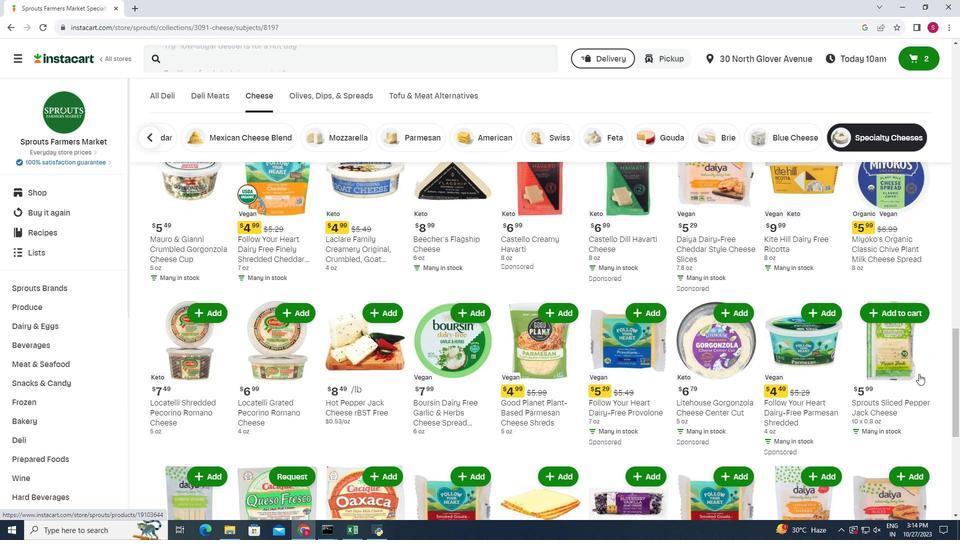 
Action: Mouse scrolled (918, 373) with delta (0, 0)
Screenshot: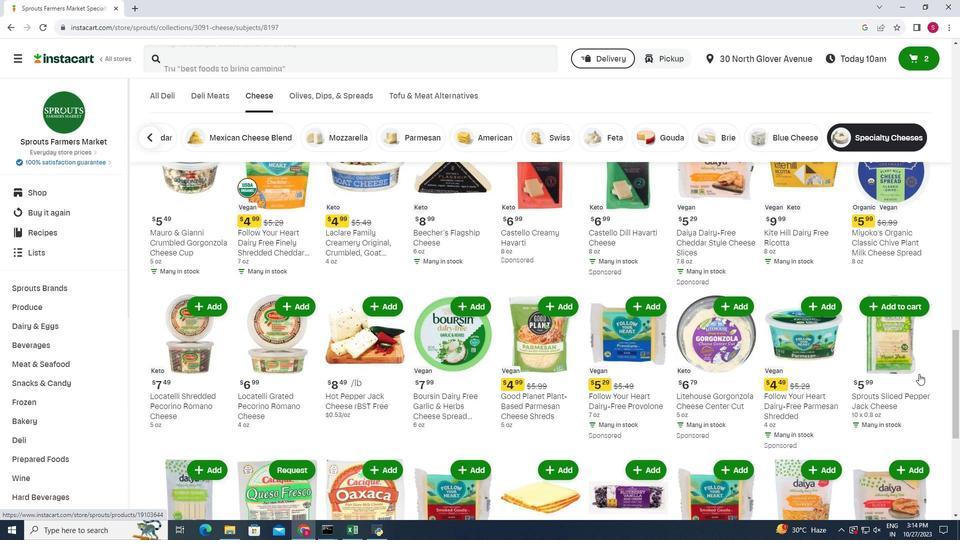 
Action: Mouse moved to (919, 374)
Screenshot: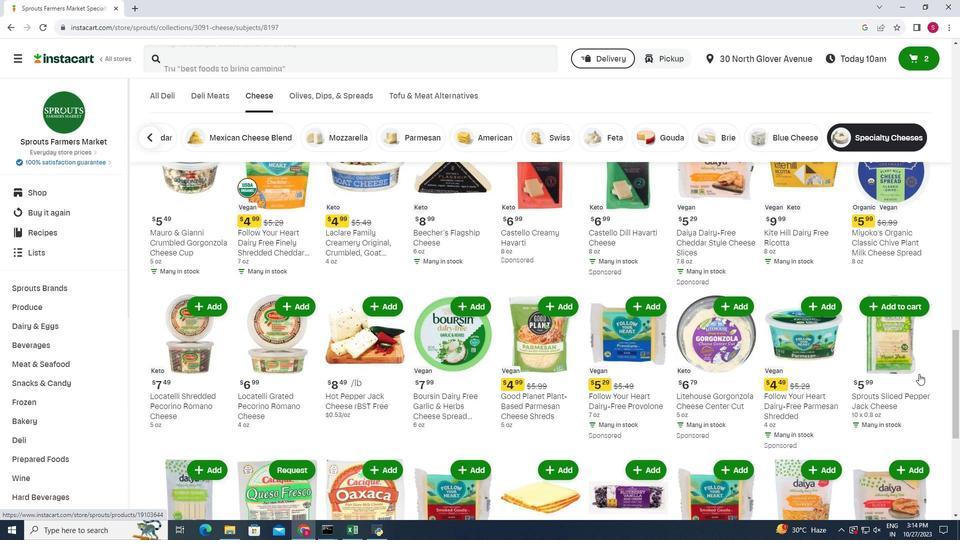 
Action: Mouse scrolled (919, 373) with delta (0, 0)
Screenshot: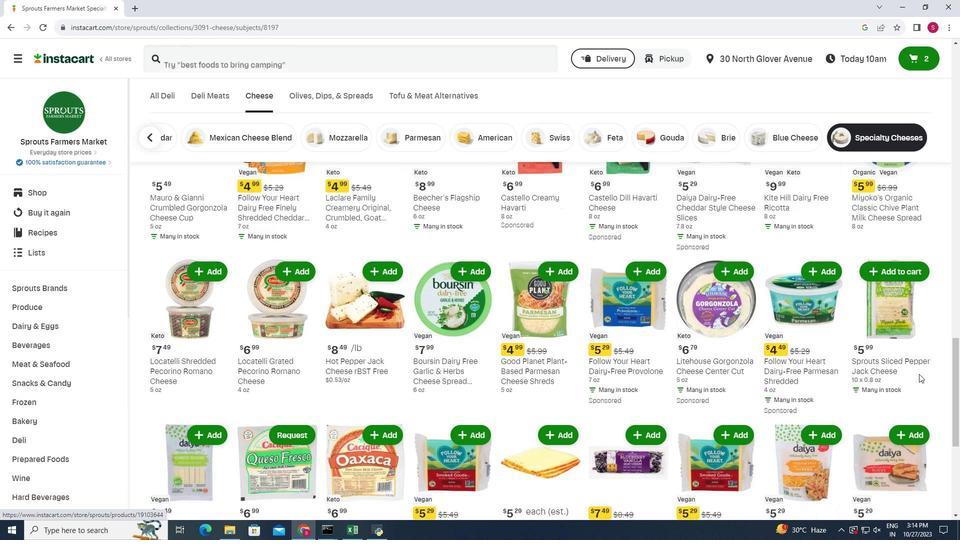 
Action: Mouse scrolled (919, 373) with delta (0, 0)
Screenshot: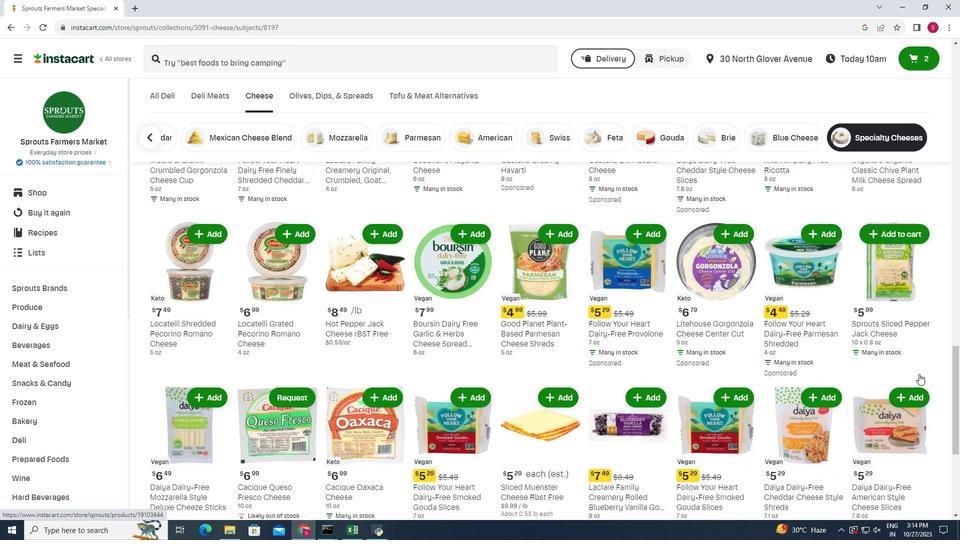 
Action: Mouse moved to (233, 357)
Screenshot: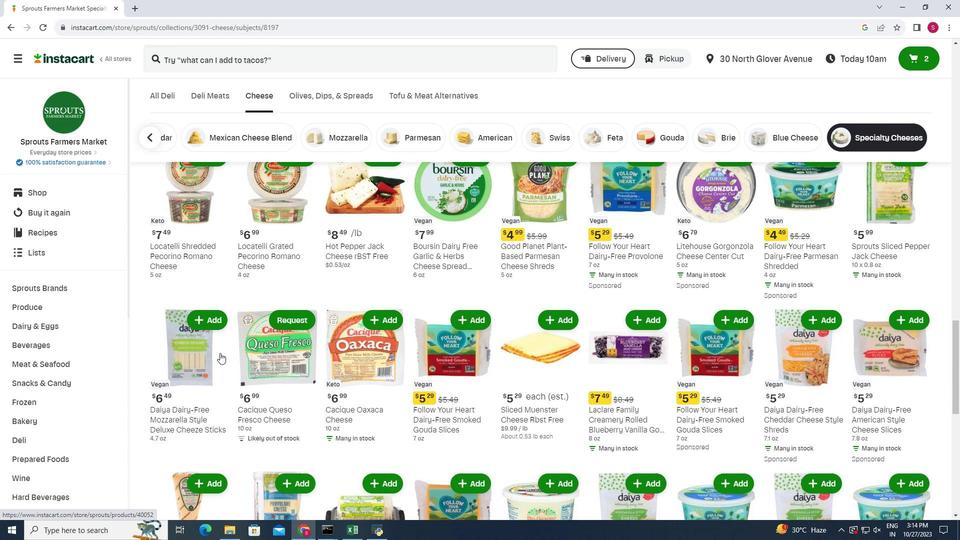 
Action: Mouse scrolled (233, 357) with delta (0, 0)
Screenshot: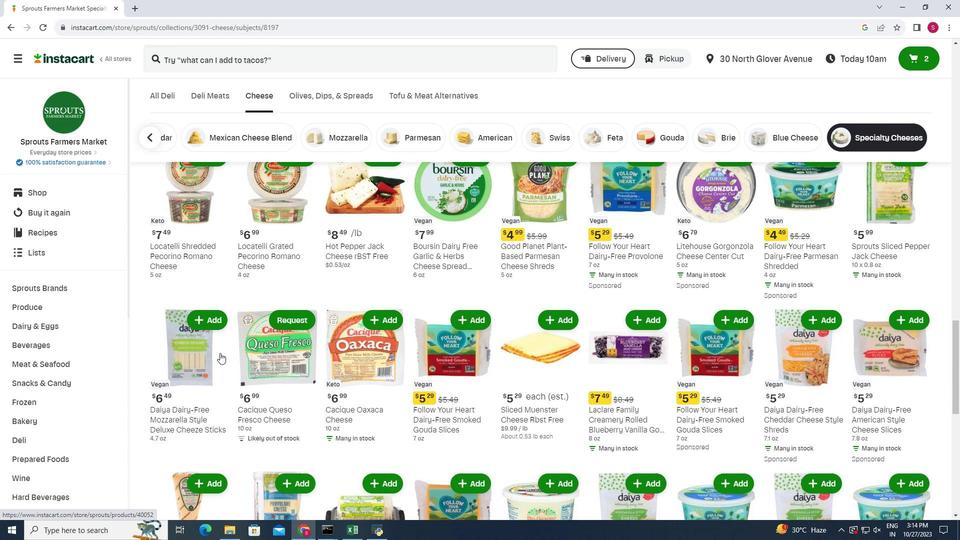 
Action: Mouse moved to (215, 351)
Screenshot: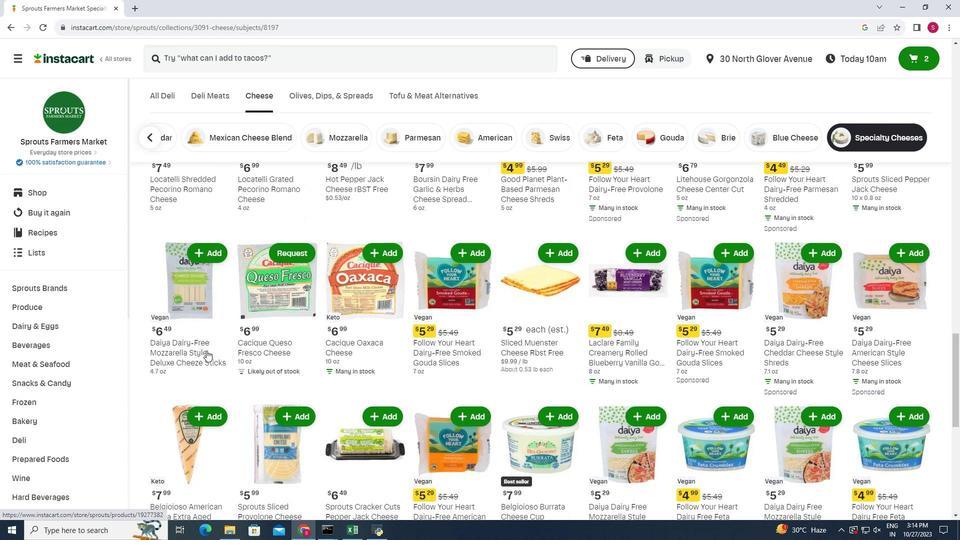
Action: Mouse scrolled (215, 351) with delta (0, 0)
Screenshot: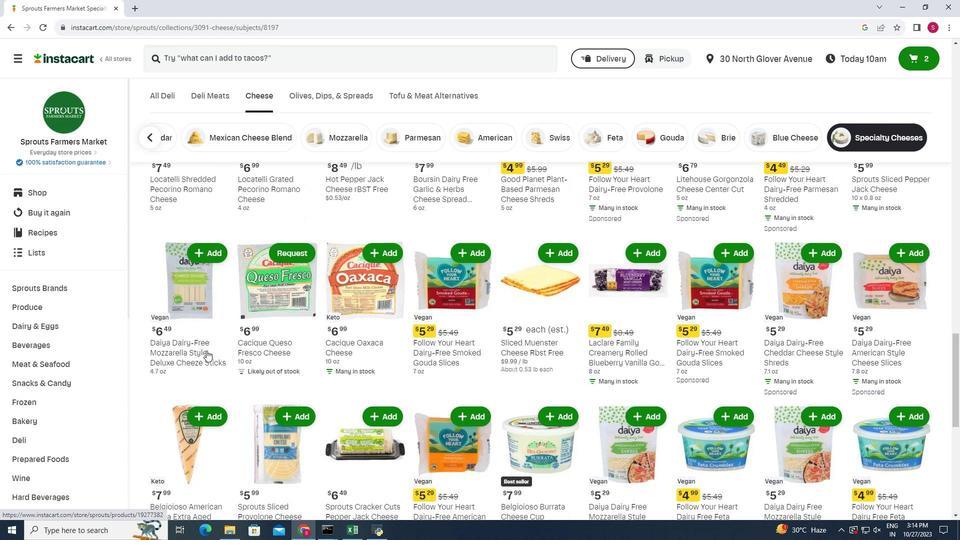 
Action: Mouse moved to (206, 350)
Screenshot: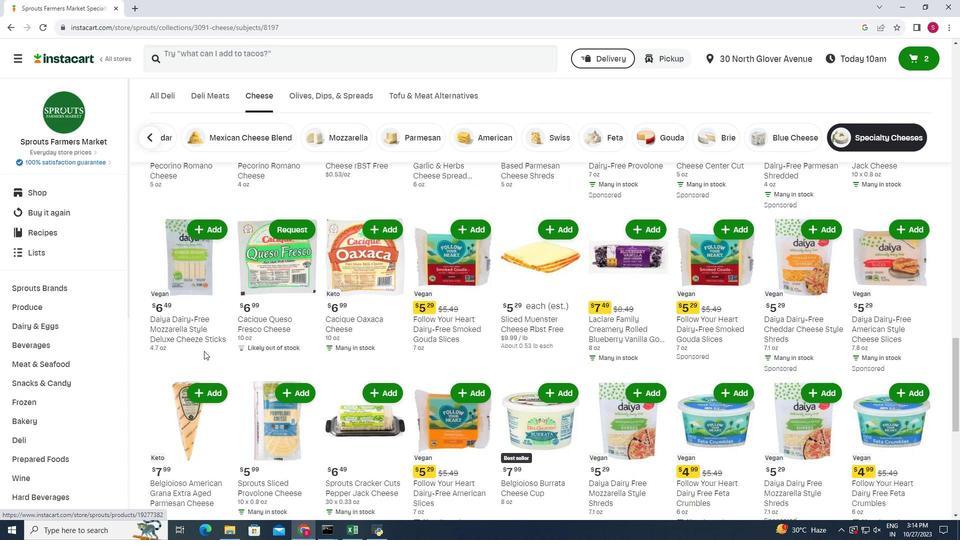 
Action: Mouse scrolled (206, 350) with delta (0, 0)
Screenshot: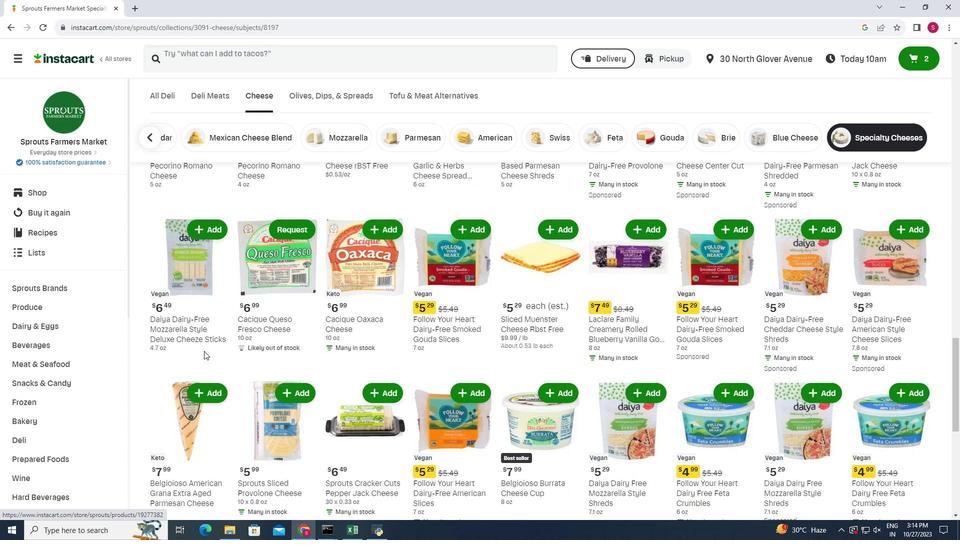
Action: Mouse moved to (871, 388)
Screenshot: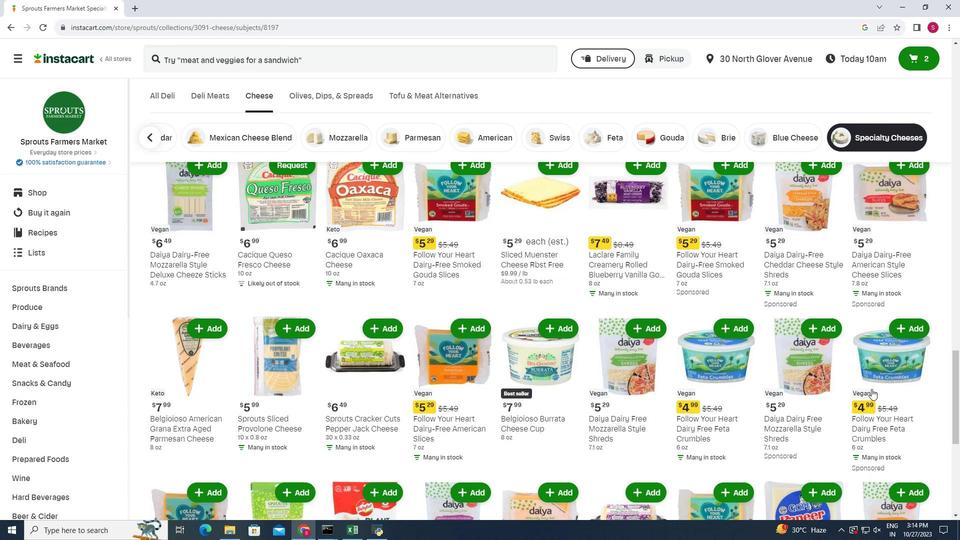 
Action: Mouse scrolled (871, 387) with delta (0, 0)
Screenshot: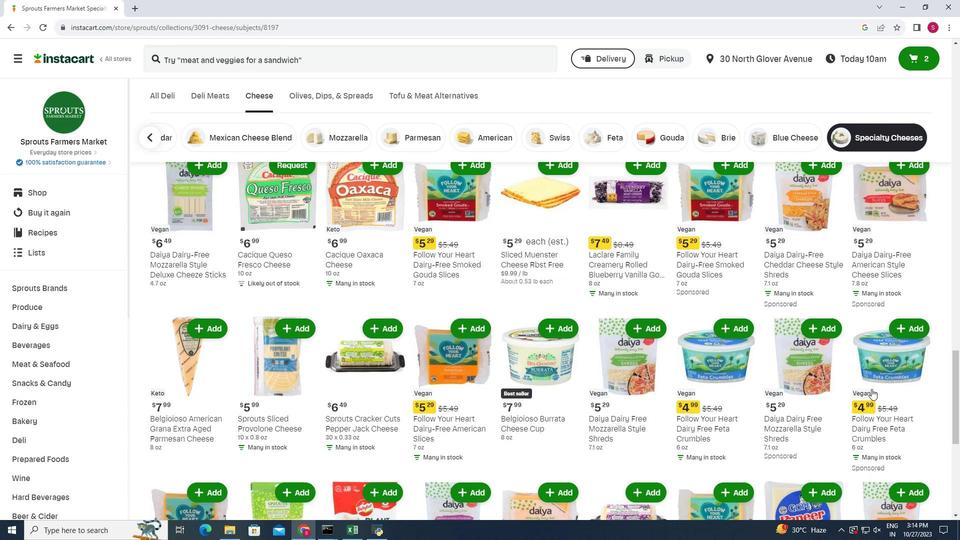 
Action: Mouse moved to (872, 389)
Screenshot: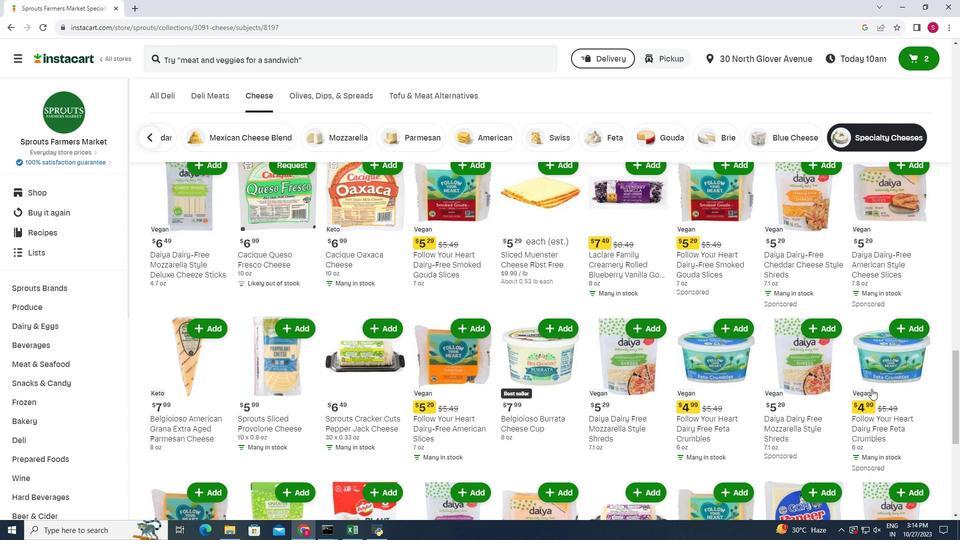 
Action: Mouse scrolled (872, 388) with delta (0, 0)
Screenshot: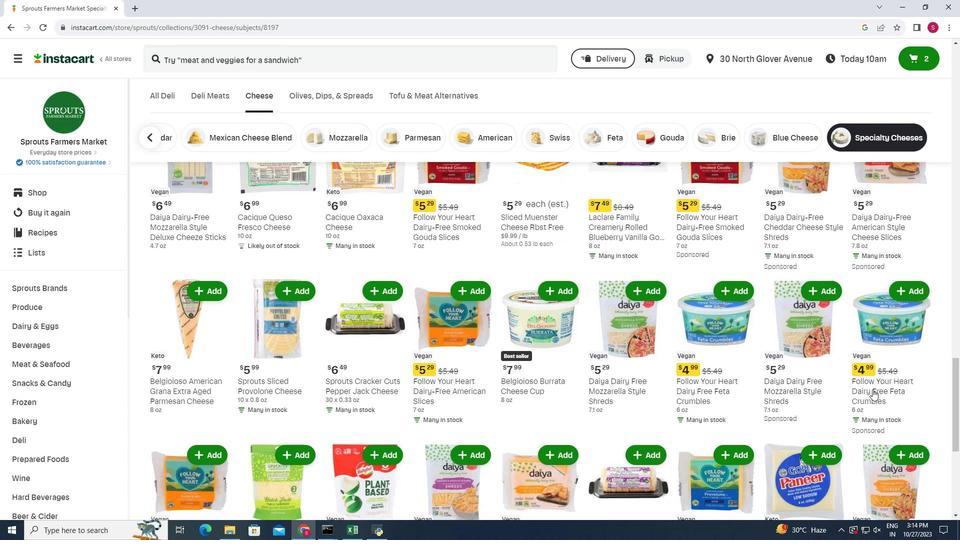 
Action: Mouse scrolled (872, 388) with delta (0, 0)
Screenshot: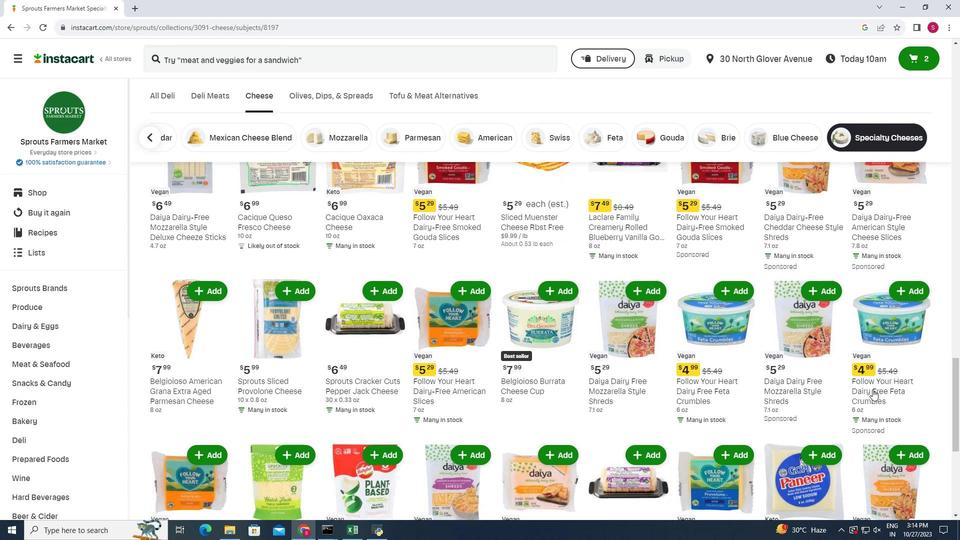 
Action: Mouse moved to (216, 375)
Screenshot: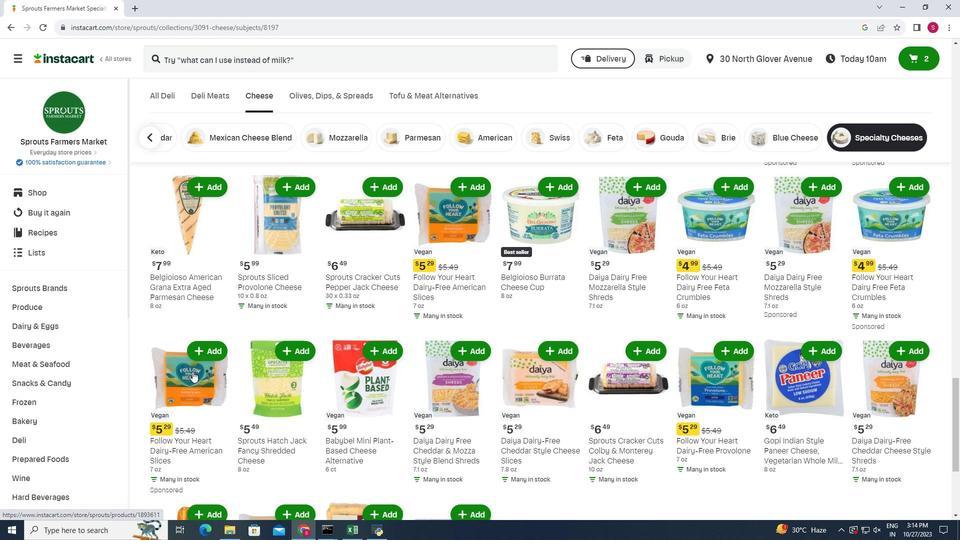 
Action: Mouse scrolled (216, 374) with delta (0, 0)
Screenshot: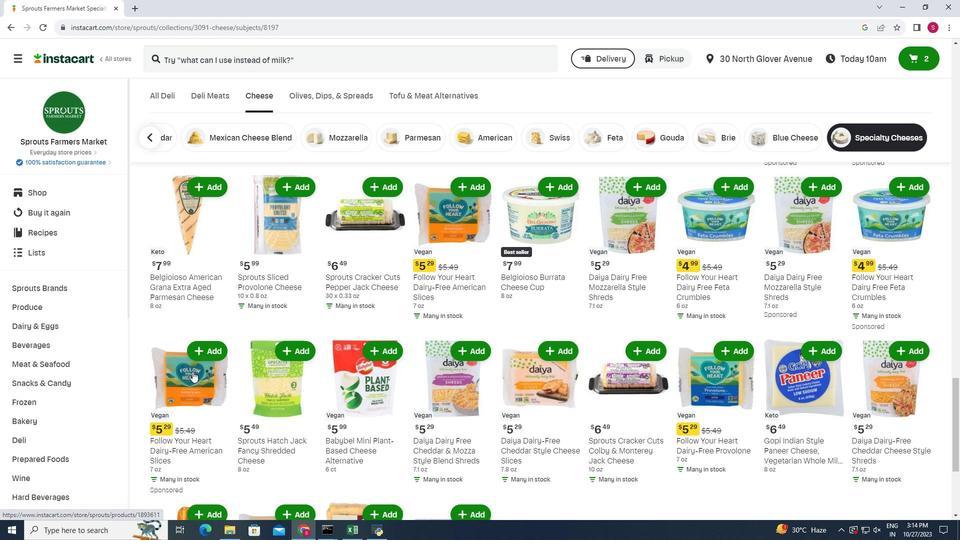 
Action: Mouse moved to (191, 371)
Screenshot: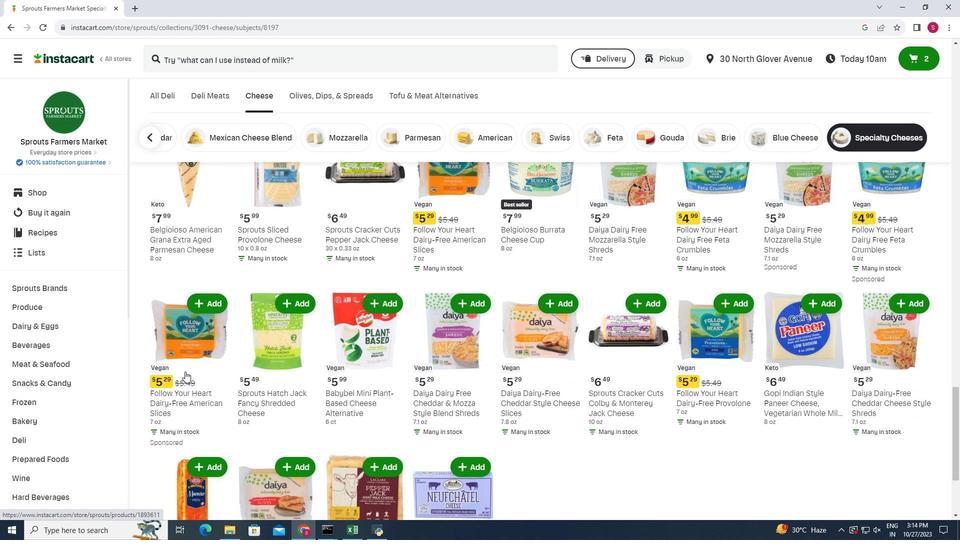 
Action: Mouse scrolled (191, 371) with delta (0, 0)
Screenshot: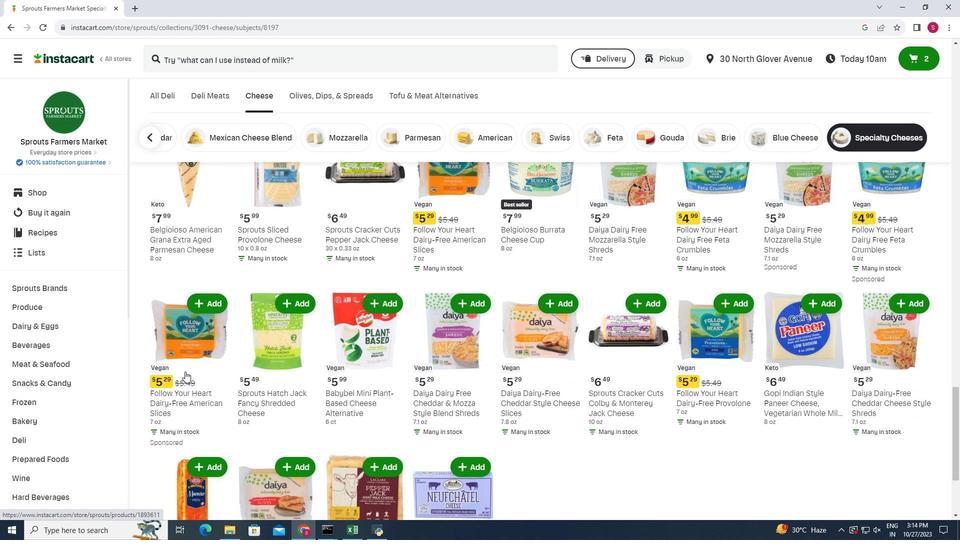 
Action: Mouse moved to (184, 371)
Screenshot: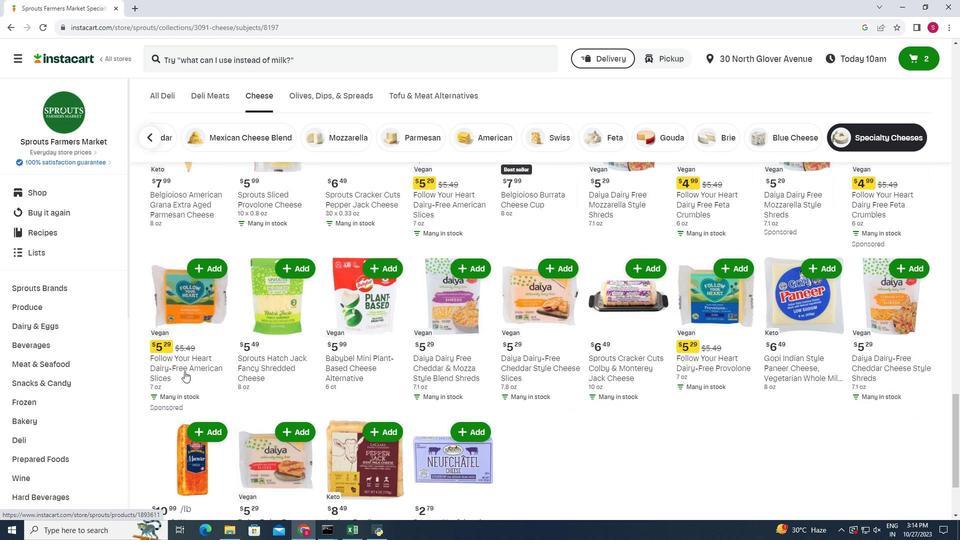 
Action: Mouse scrolled (184, 371) with delta (0, 0)
Screenshot: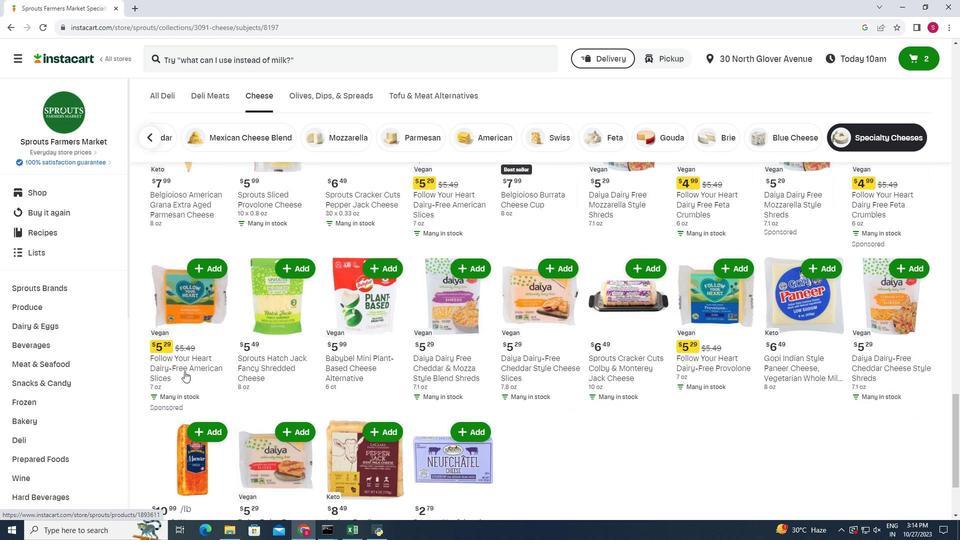 
Action: Mouse moved to (184, 371)
Screenshot: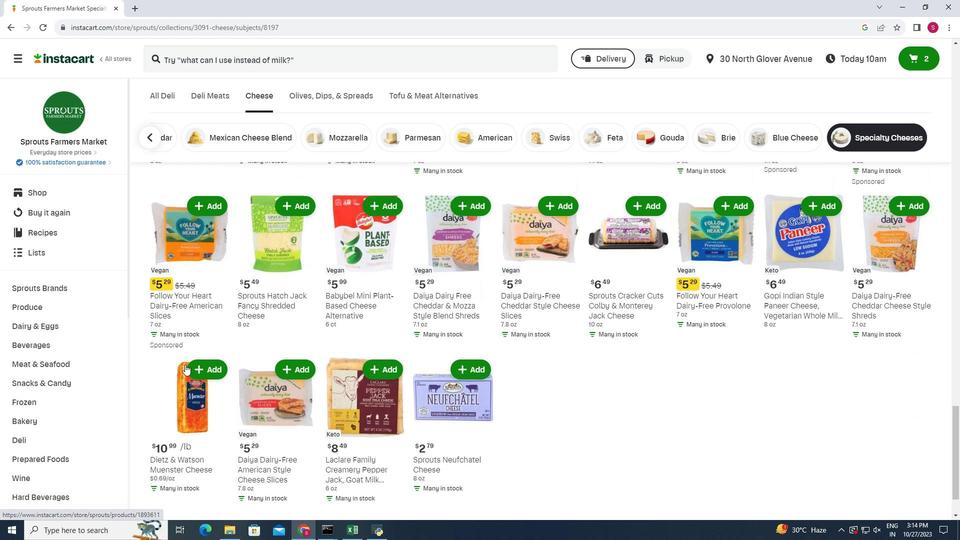 
Action: Mouse scrolled (184, 371) with delta (0, 0)
Screenshot: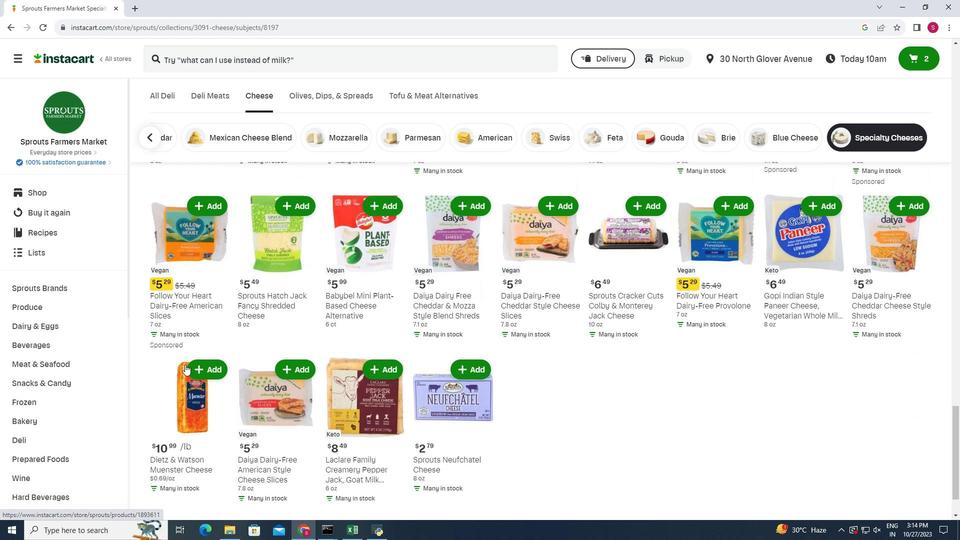 
Action: Mouse moved to (565, 313)
Screenshot: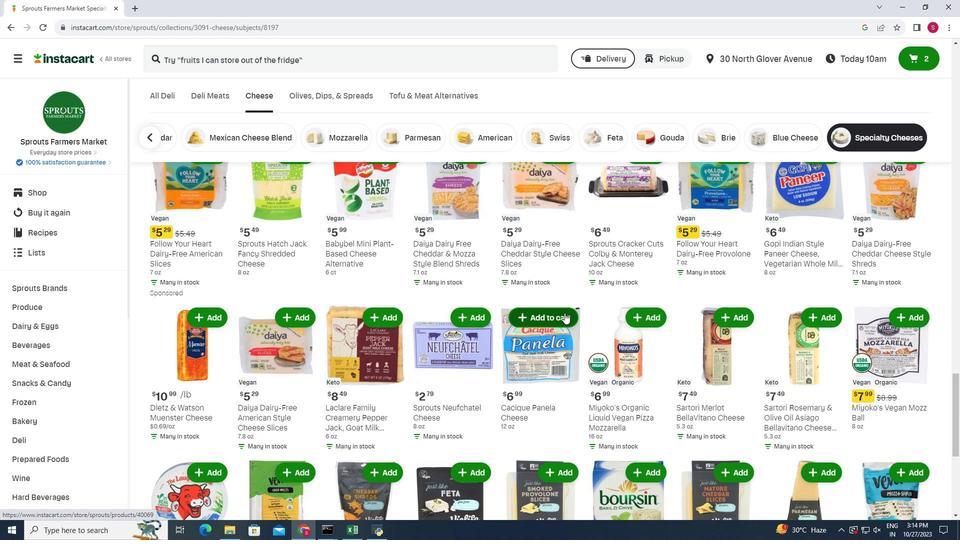 
Action: Mouse pressed left at (565, 313)
Screenshot: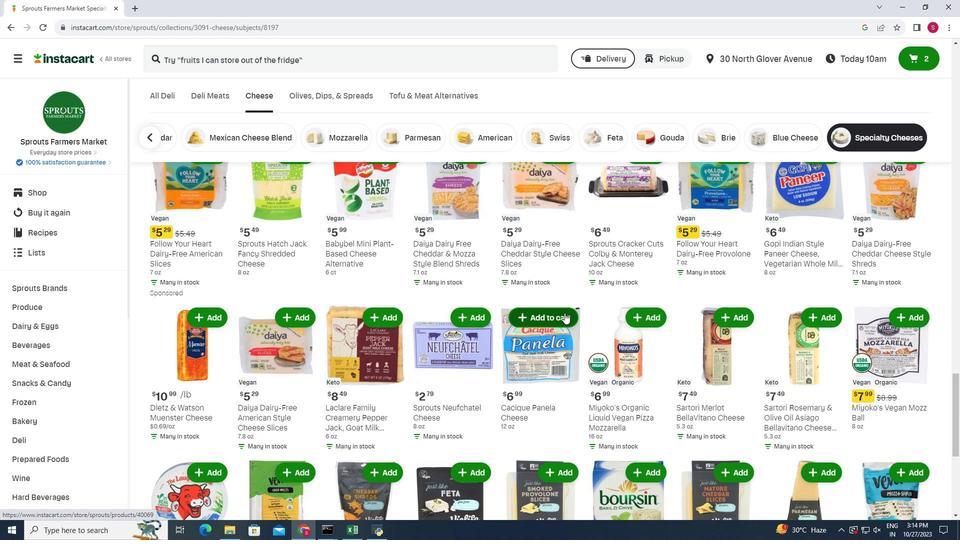 
Action: Mouse moved to (570, 288)
Screenshot: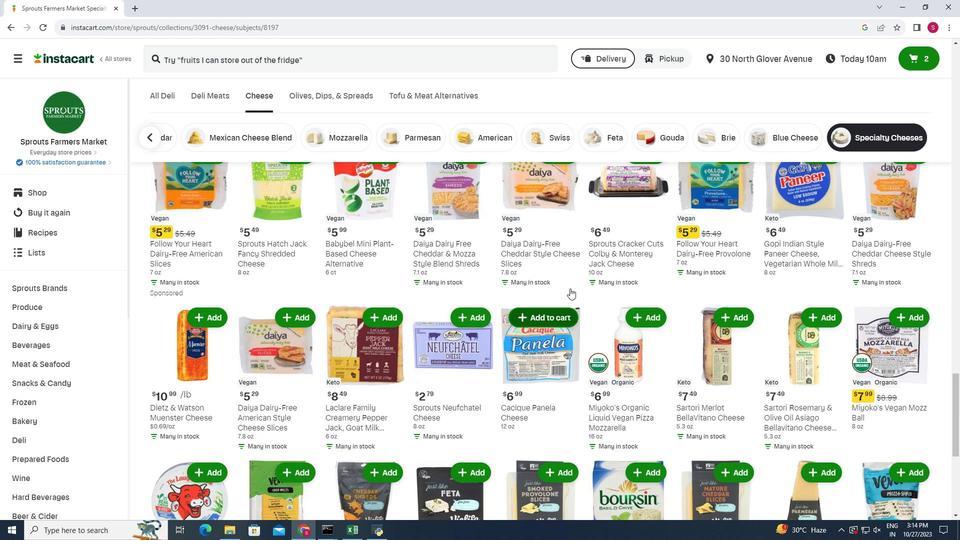 
